 Task: Explore Airbnb accommodation in Severodvinsk, Russia from 21th December, 2023 to 25th December, 2023 for 2 adults. Place can be private room with 1  bedroom having 2 beds and 1 bathroom. Property type can be hotel.
Action: Mouse moved to (432, 109)
Screenshot: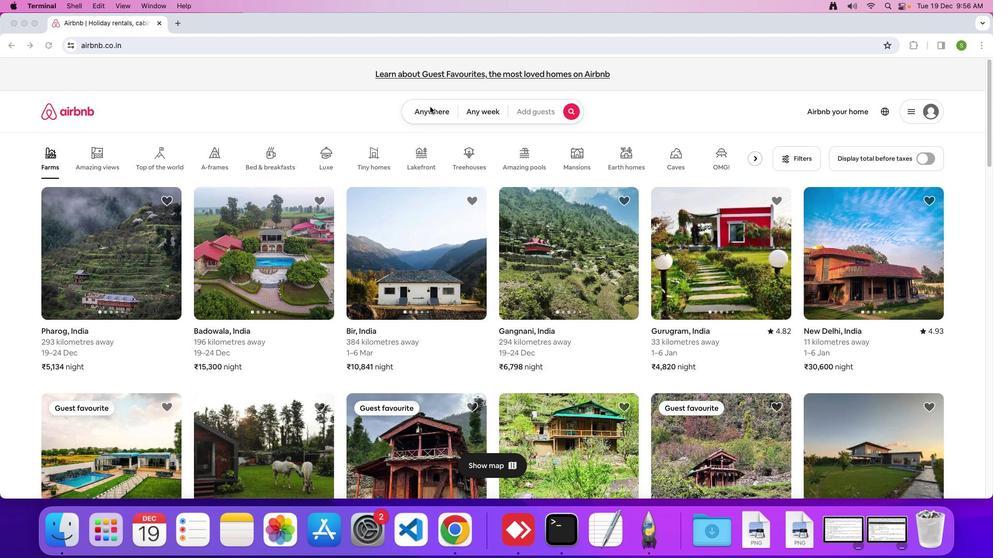 
Action: Mouse pressed left at (432, 109)
Screenshot: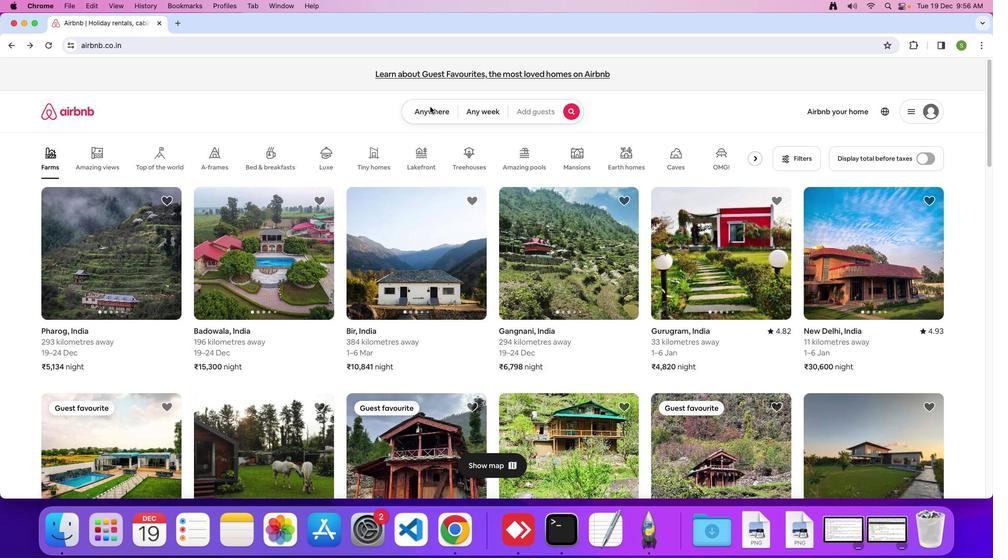 
Action: Mouse moved to (428, 114)
Screenshot: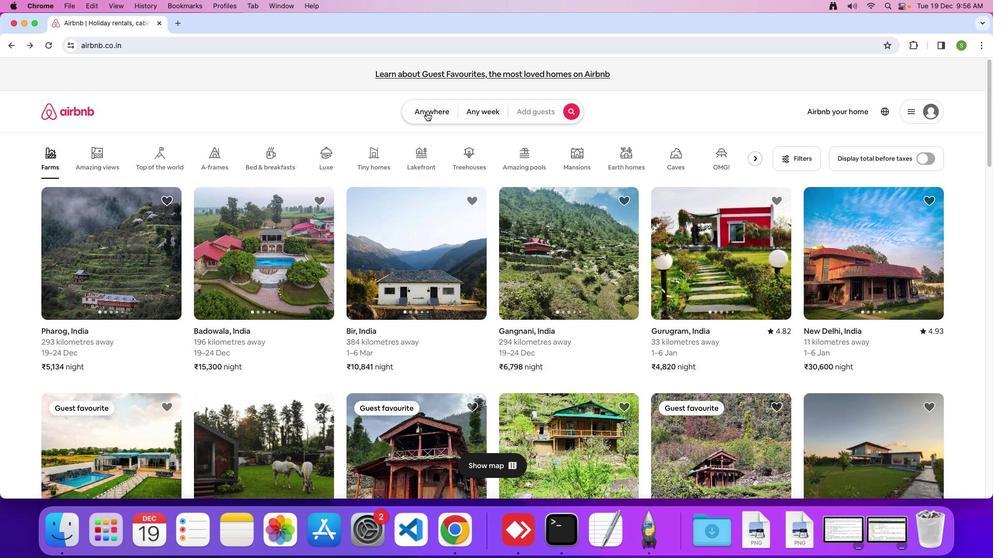 
Action: Mouse pressed left at (428, 114)
Screenshot: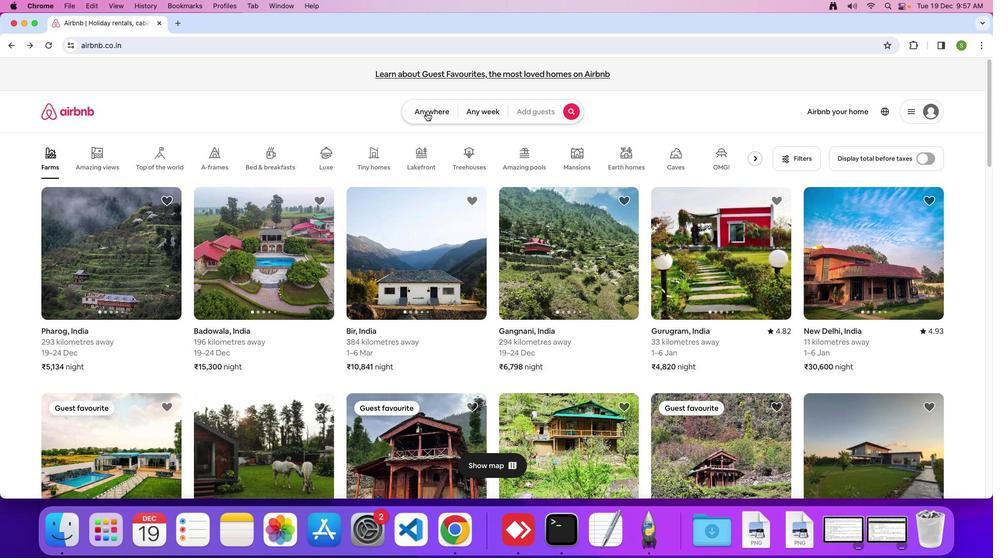 
Action: Mouse moved to (332, 149)
Screenshot: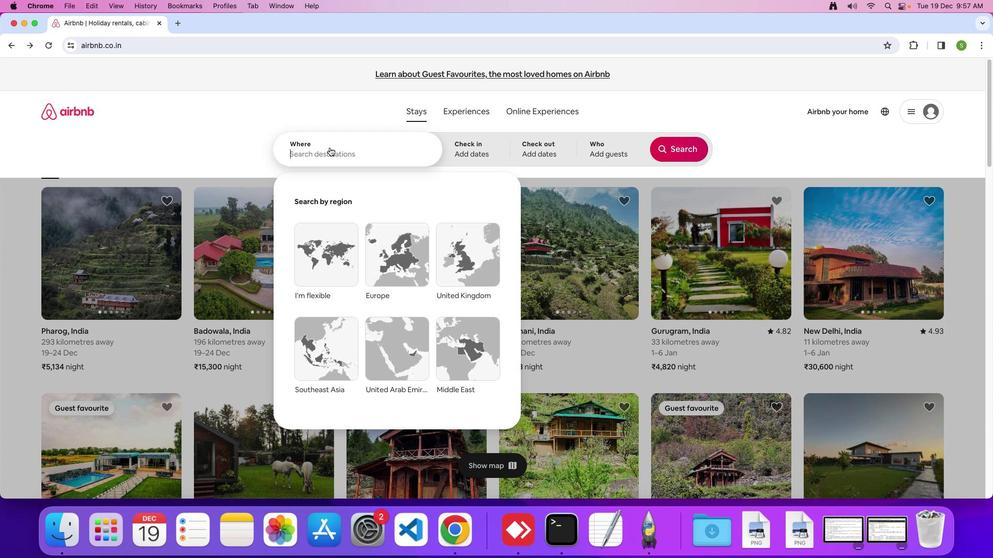 
Action: Mouse pressed left at (332, 149)
Screenshot: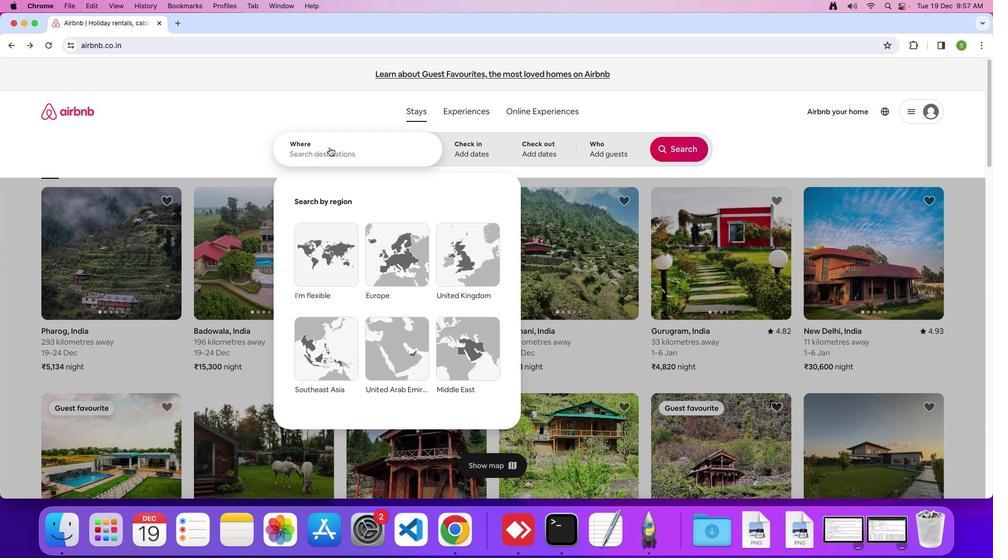 
Action: Key pressed 'S'Key.caps_lock'e''v''e''r''o''d''v''i''n''s''k'','Key.spaceKey.shift'R''u''s''s''i''a'Key.enter
Screenshot: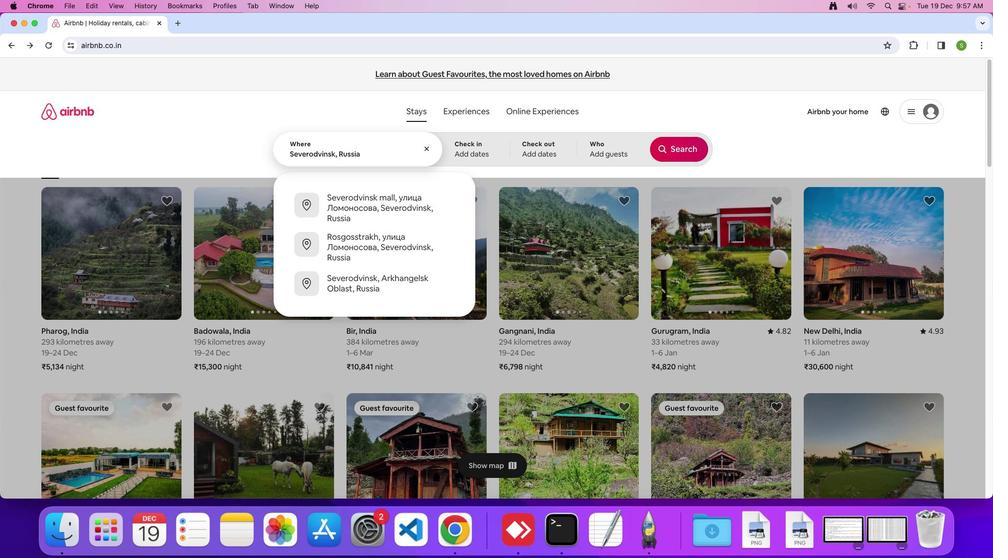 
Action: Mouse moved to (411, 356)
Screenshot: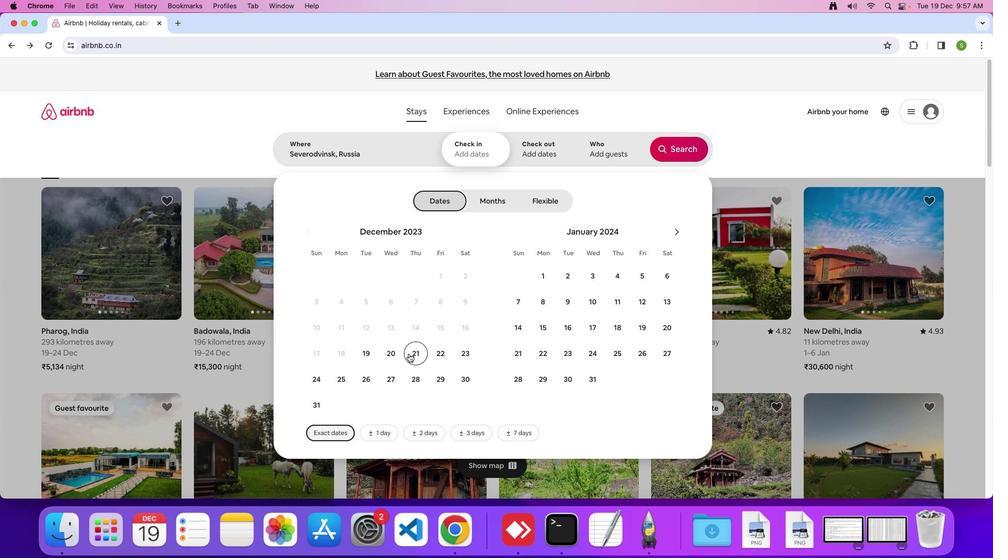 
Action: Mouse pressed left at (411, 356)
Screenshot: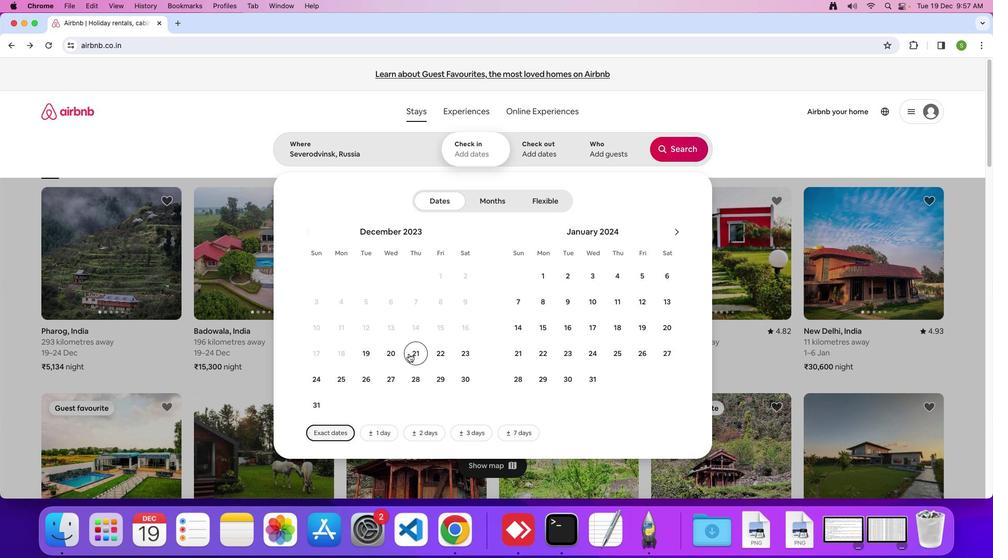 
Action: Mouse moved to (351, 380)
Screenshot: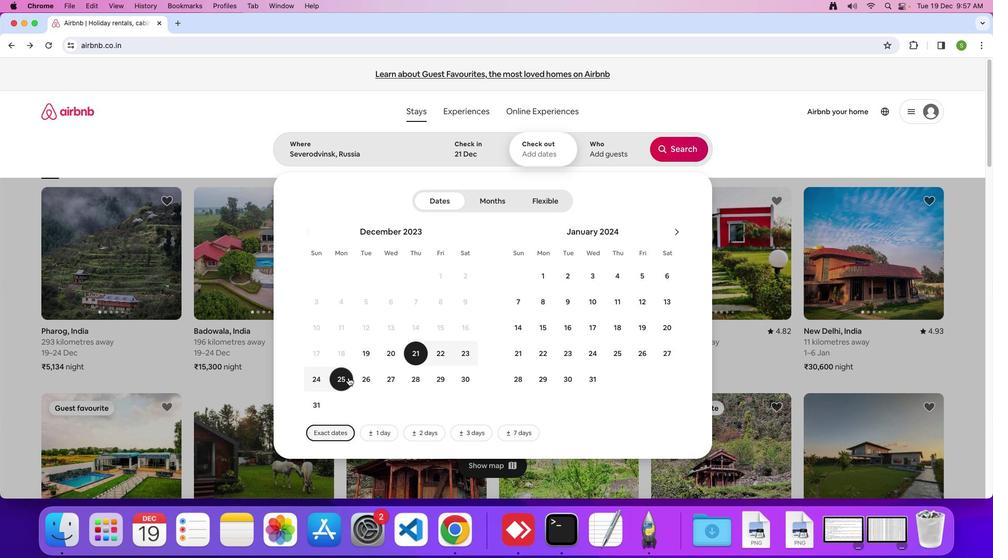 
Action: Mouse pressed left at (351, 380)
Screenshot: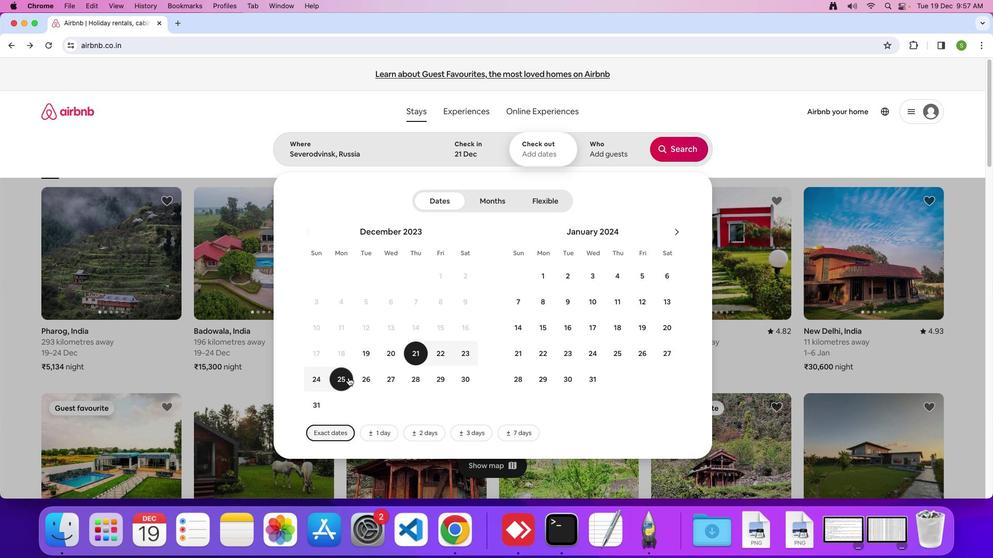 
Action: Mouse moved to (594, 157)
Screenshot: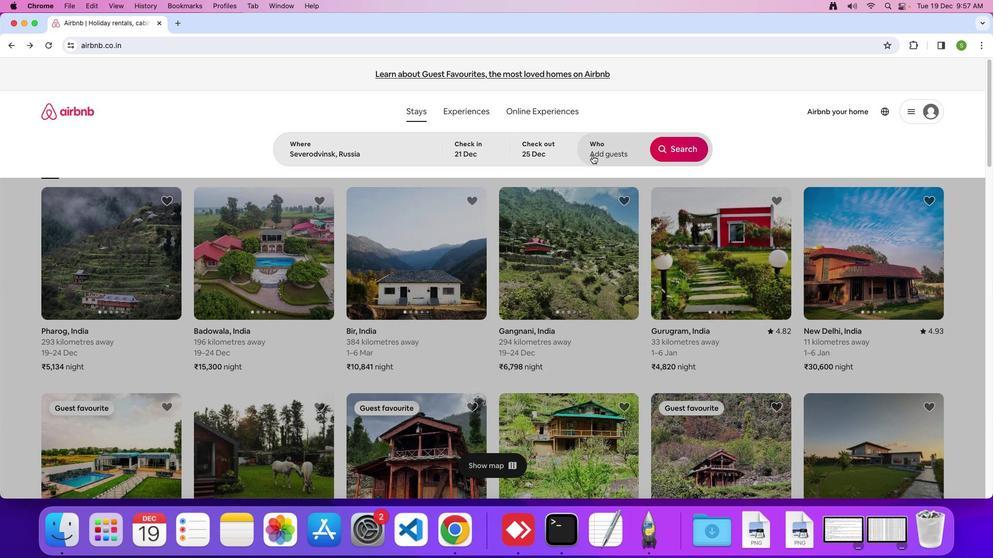 
Action: Mouse pressed left at (594, 157)
Screenshot: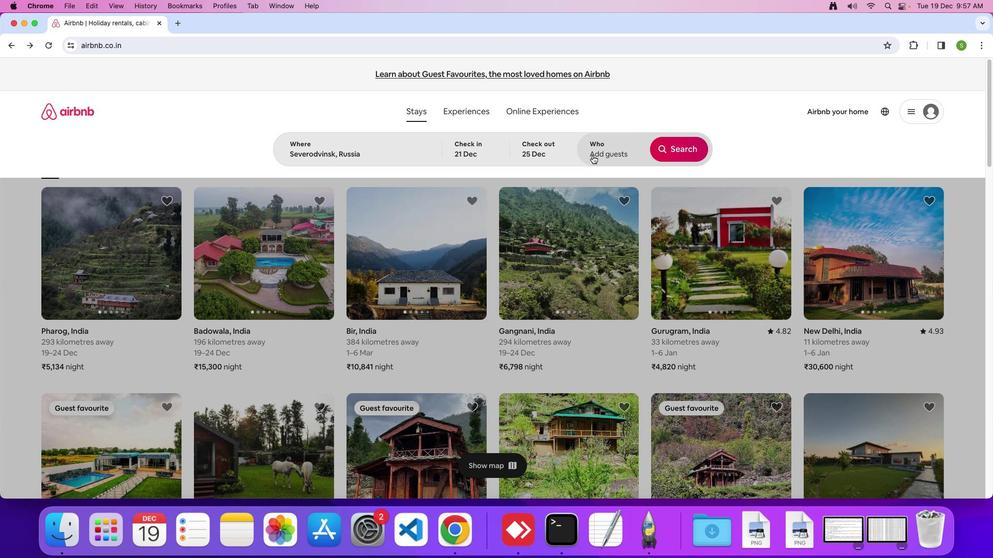 
Action: Mouse moved to (685, 205)
Screenshot: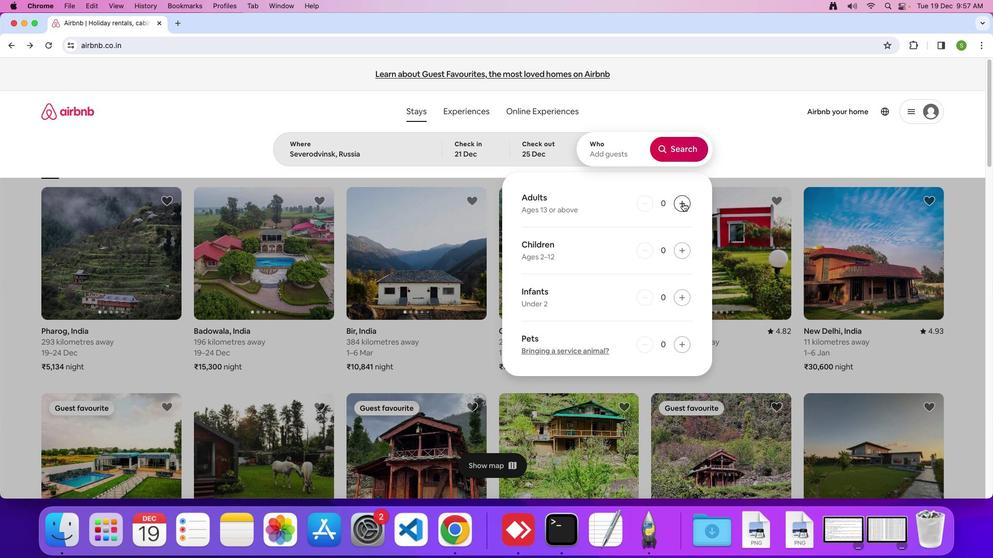 
Action: Mouse pressed left at (685, 205)
Screenshot: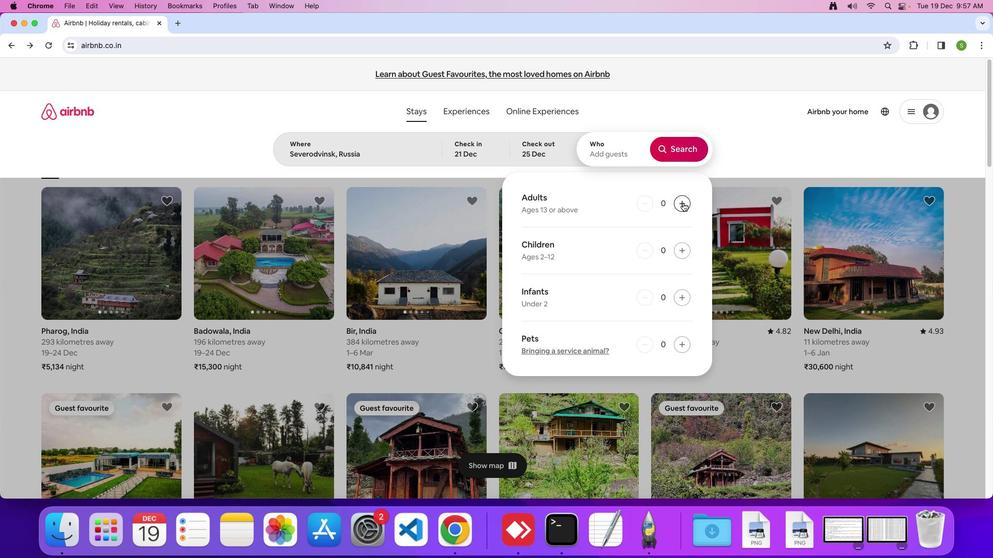 
Action: Mouse pressed left at (685, 205)
Screenshot: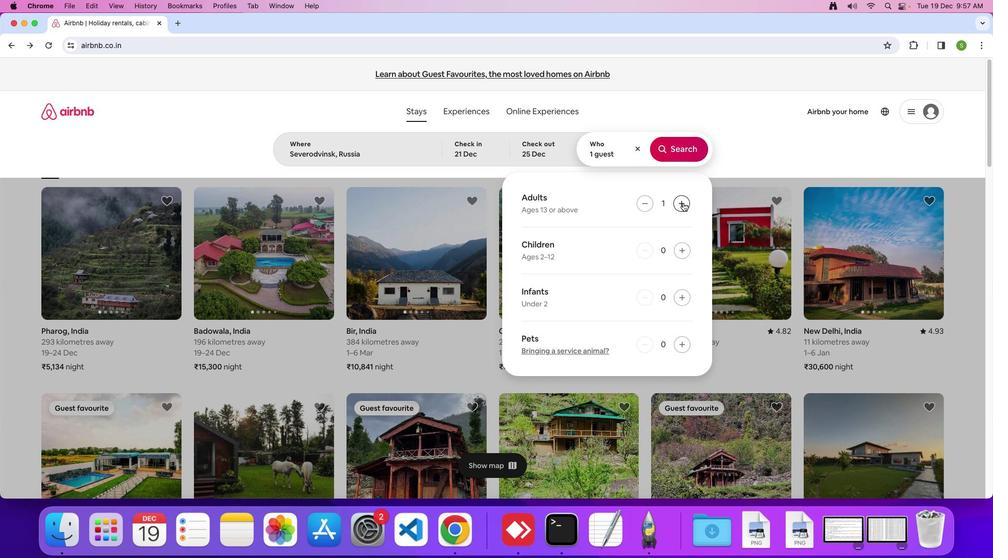 
Action: Mouse moved to (679, 146)
Screenshot: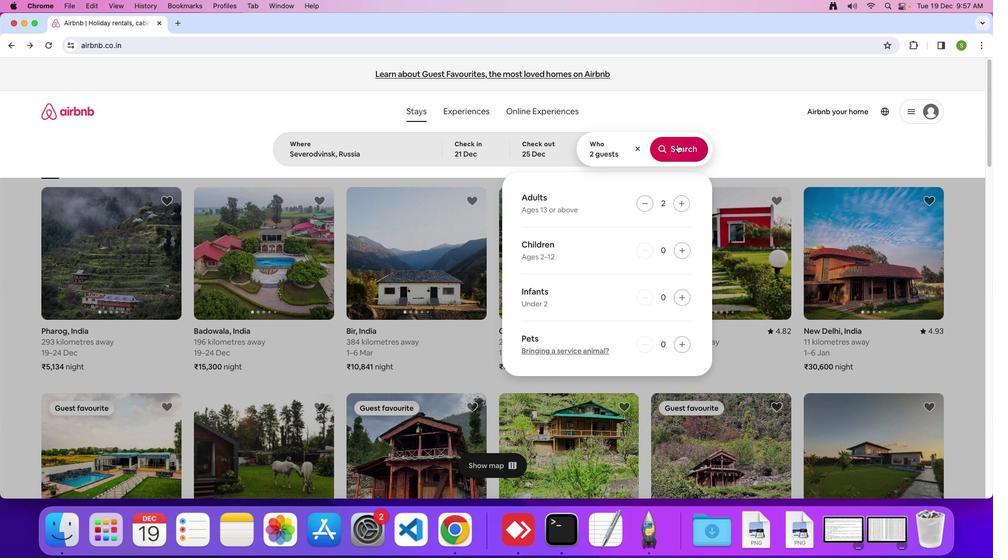 
Action: Mouse pressed left at (679, 146)
Screenshot: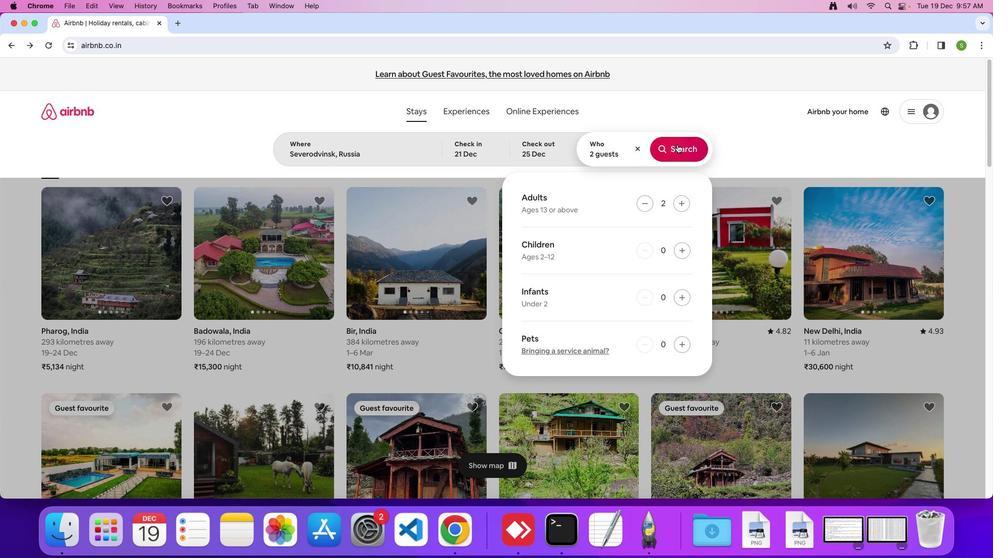 
Action: Mouse moved to (817, 117)
Screenshot: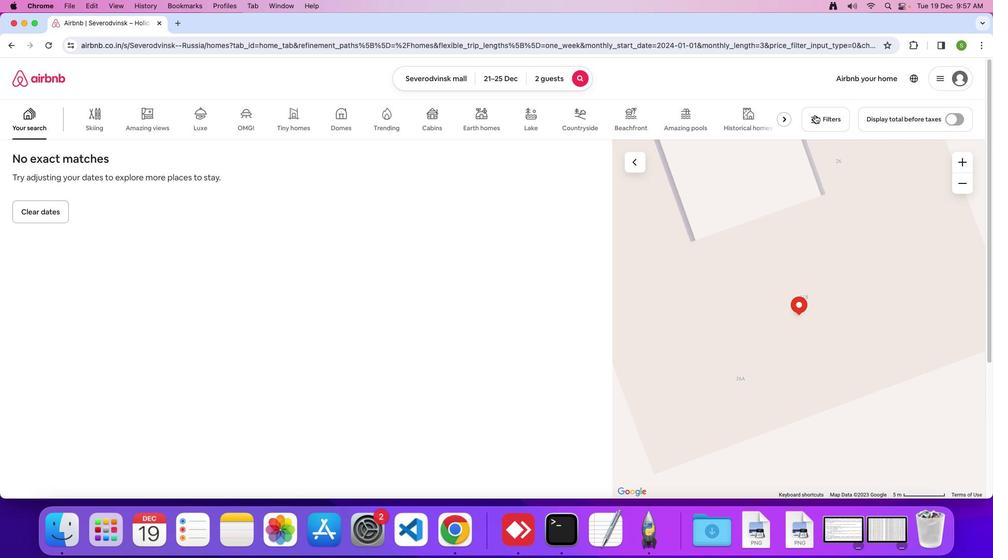 
Action: Mouse pressed left at (817, 117)
Screenshot: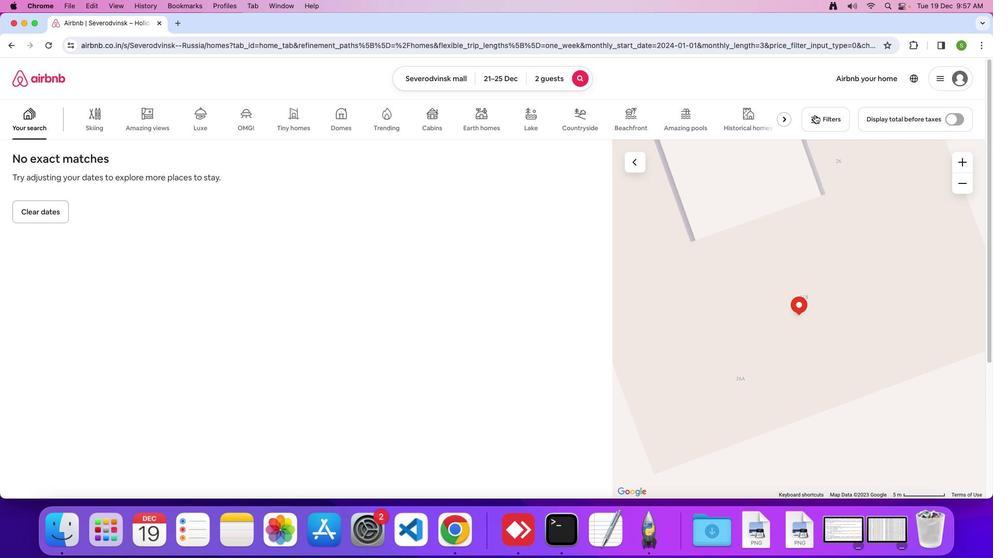 
Action: Mouse moved to (526, 289)
Screenshot: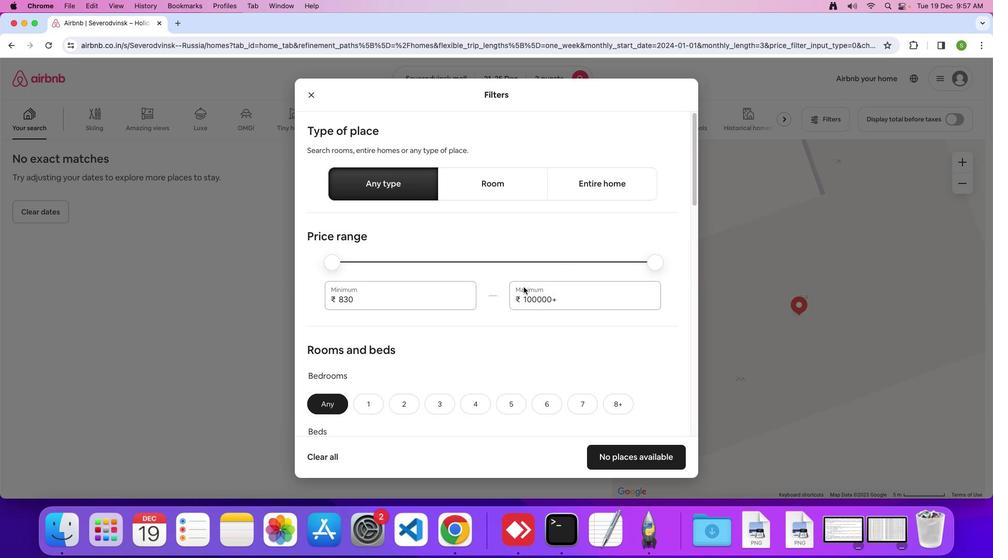 
Action: Mouse scrolled (526, 289) with delta (2, 2)
Screenshot: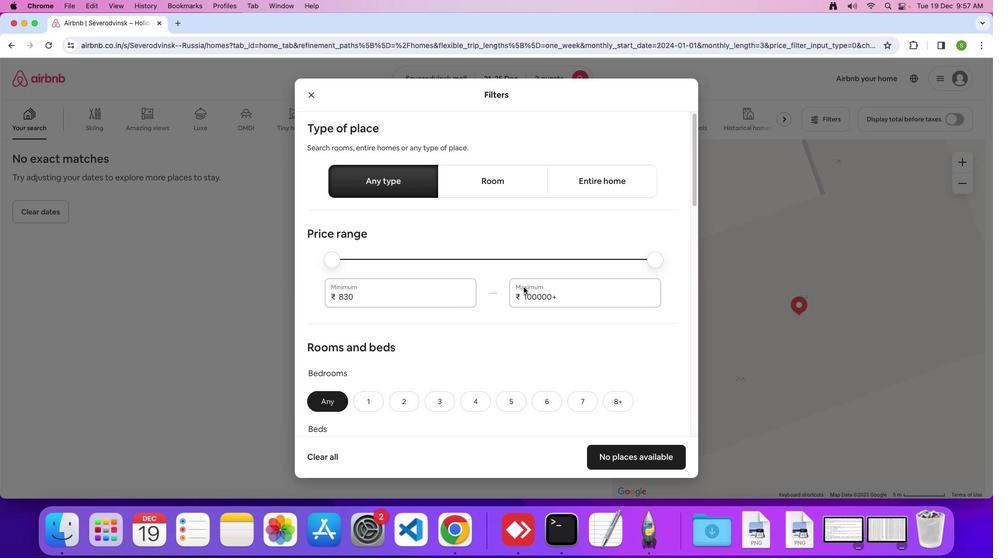 
Action: Mouse scrolled (526, 289) with delta (2, 2)
Screenshot: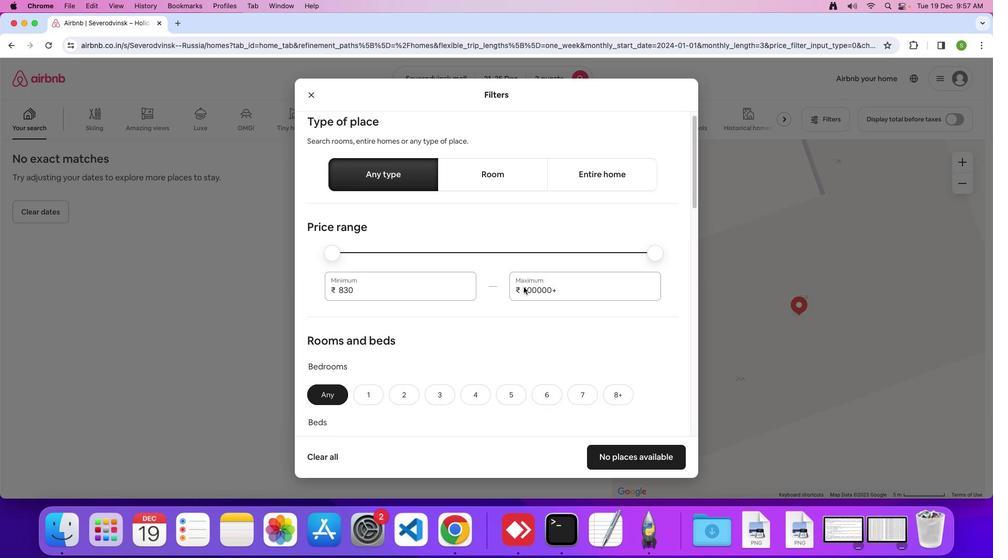 
Action: Mouse scrolled (526, 289) with delta (2, 2)
Screenshot: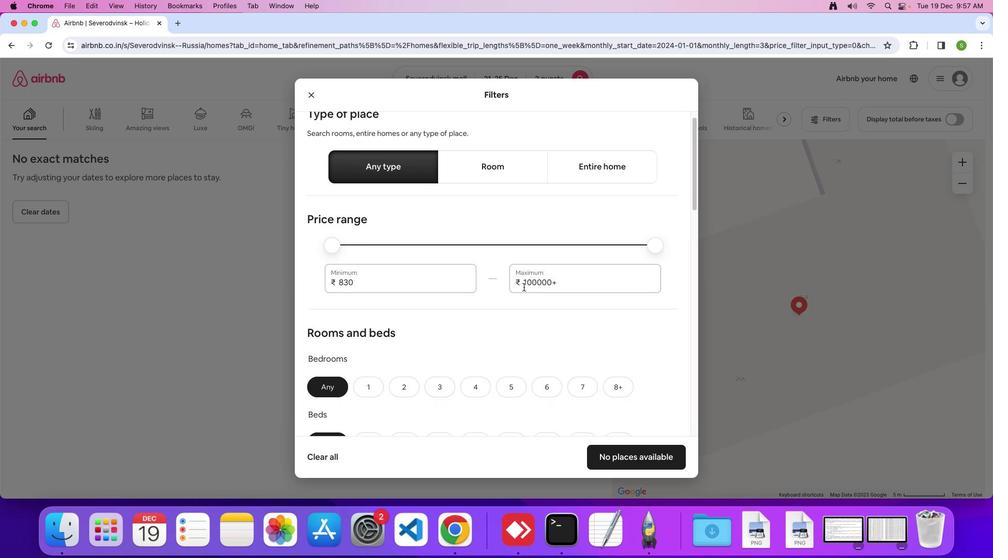 
Action: Mouse scrolled (526, 289) with delta (2, 2)
Screenshot: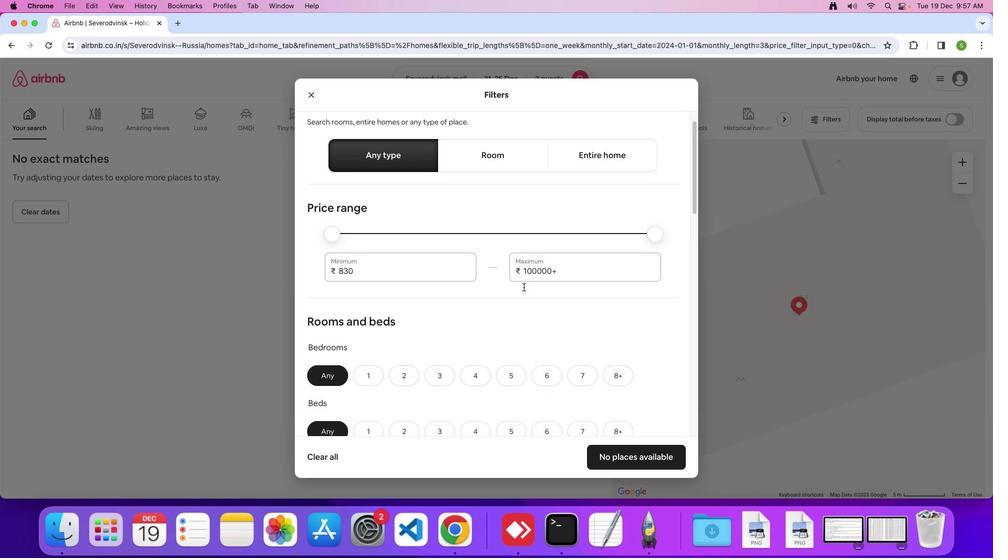 
Action: Mouse scrolled (526, 289) with delta (2, 1)
Screenshot: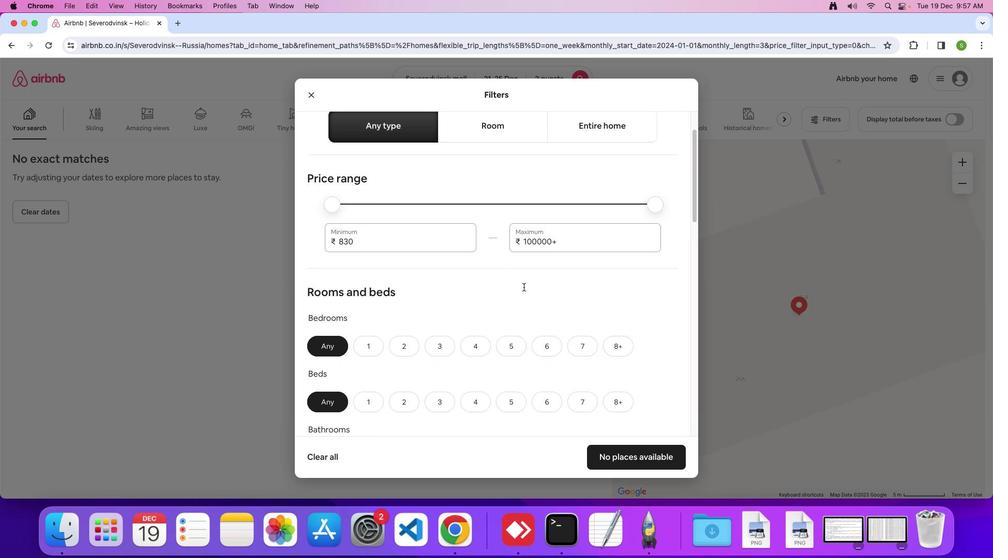 
Action: Mouse scrolled (526, 289) with delta (2, 2)
Screenshot: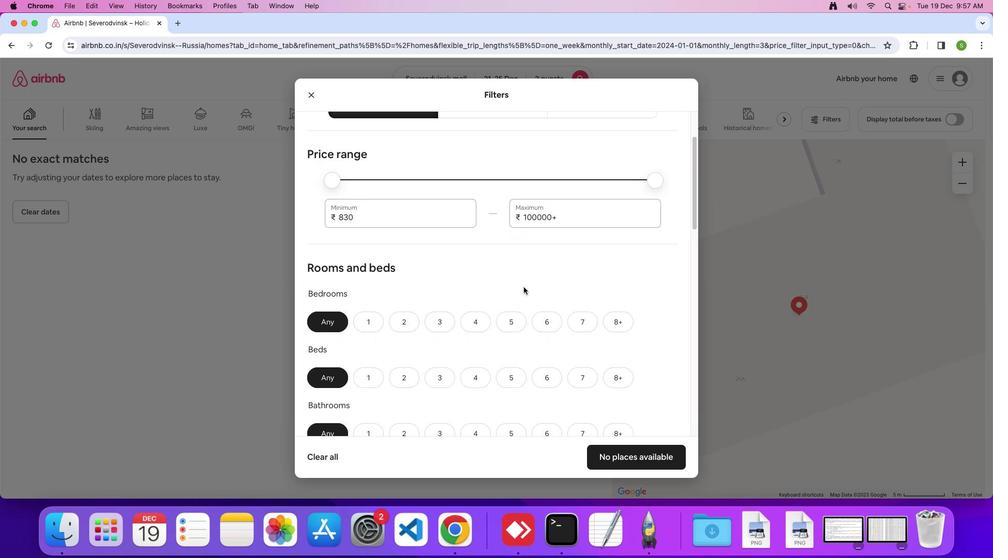 
Action: Mouse scrolled (526, 289) with delta (2, 2)
Screenshot: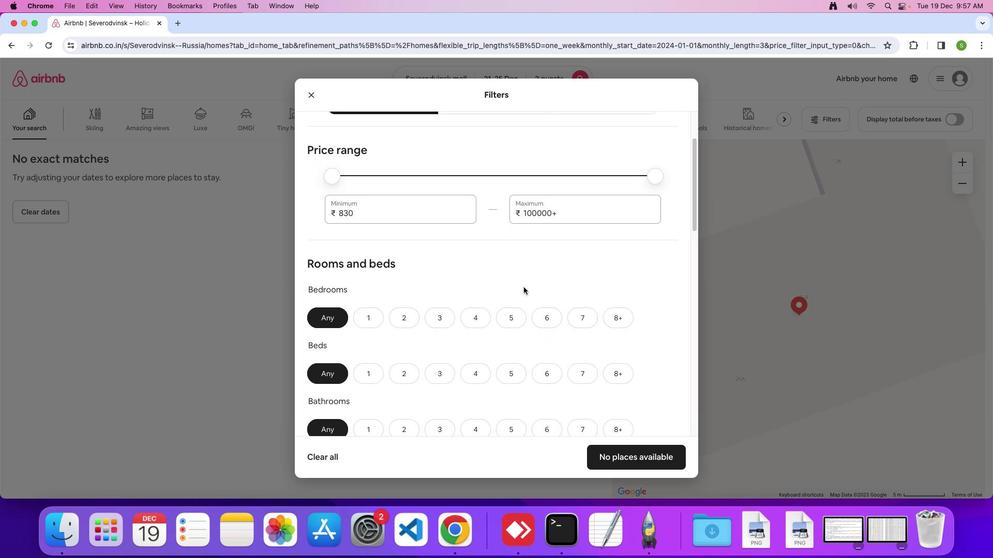 
Action: Mouse scrolled (526, 289) with delta (2, 2)
Screenshot: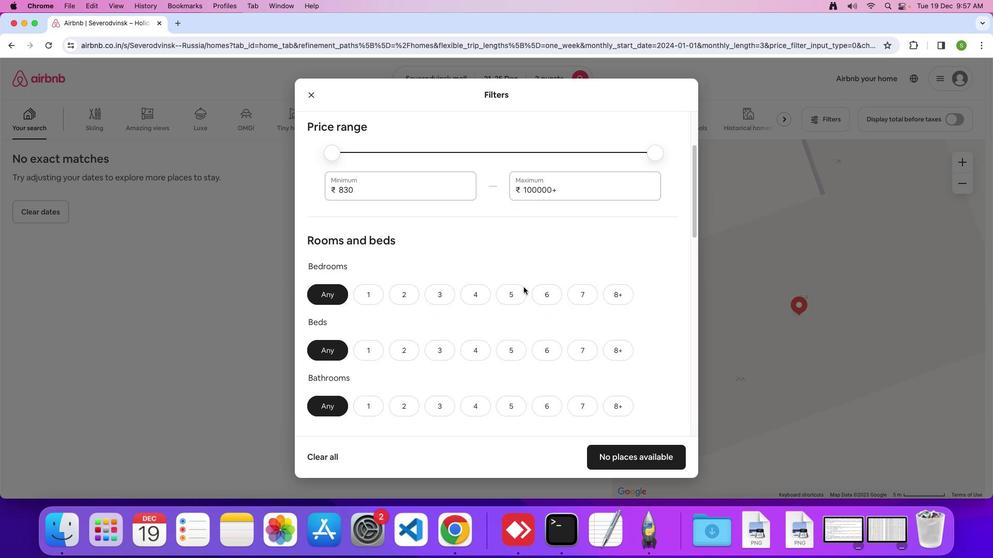 
Action: Mouse scrolled (526, 289) with delta (2, 2)
Screenshot: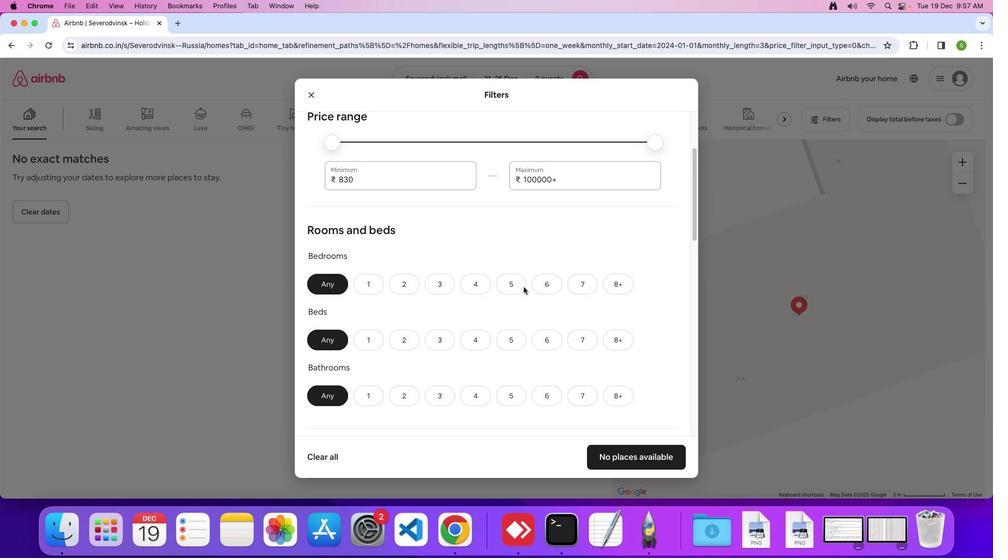 
Action: Mouse scrolled (526, 289) with delta (2, 2)
Screenshot: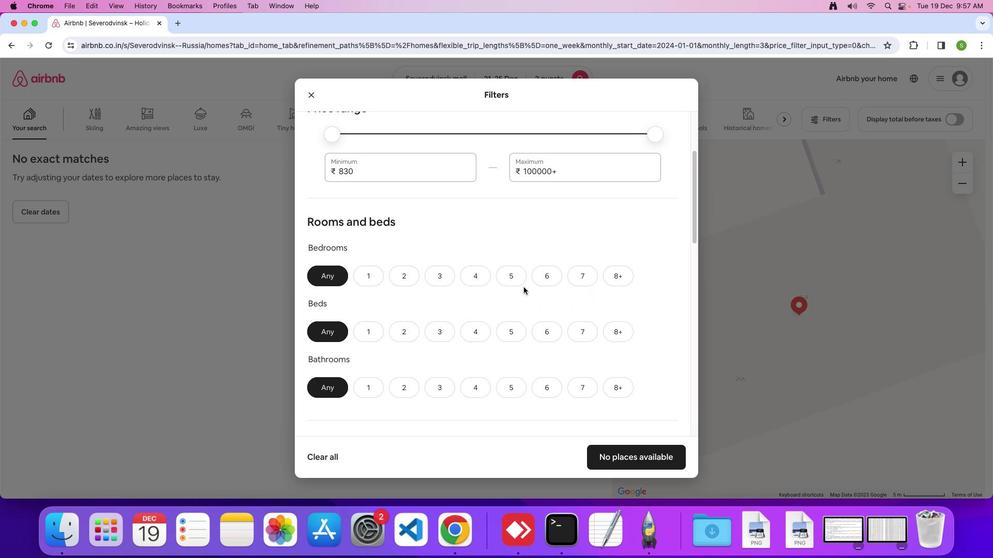 
Action: Mouse scrolled (526, 289) with delta (2, 2)
Screenshot: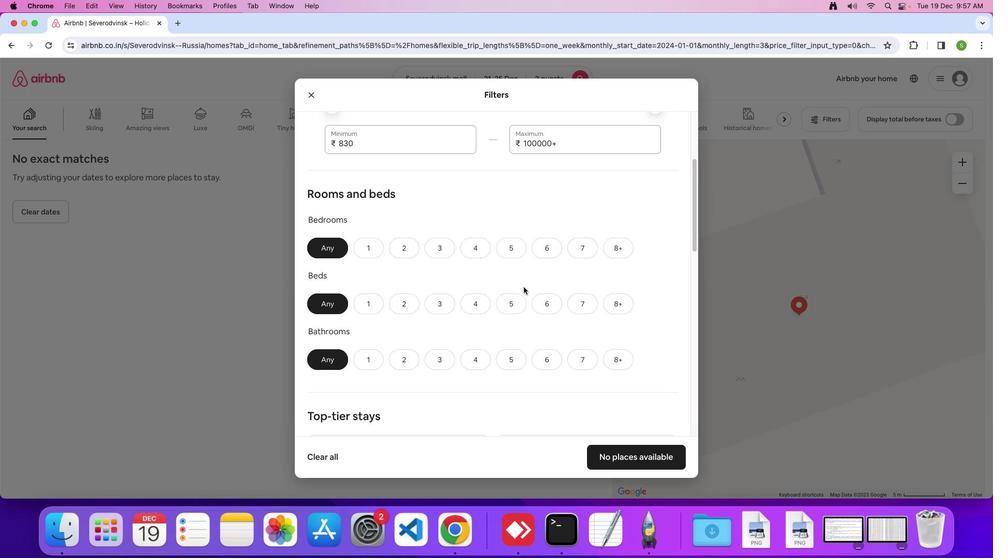 
Action: Mouse moved to (363, 244)
Screenshot: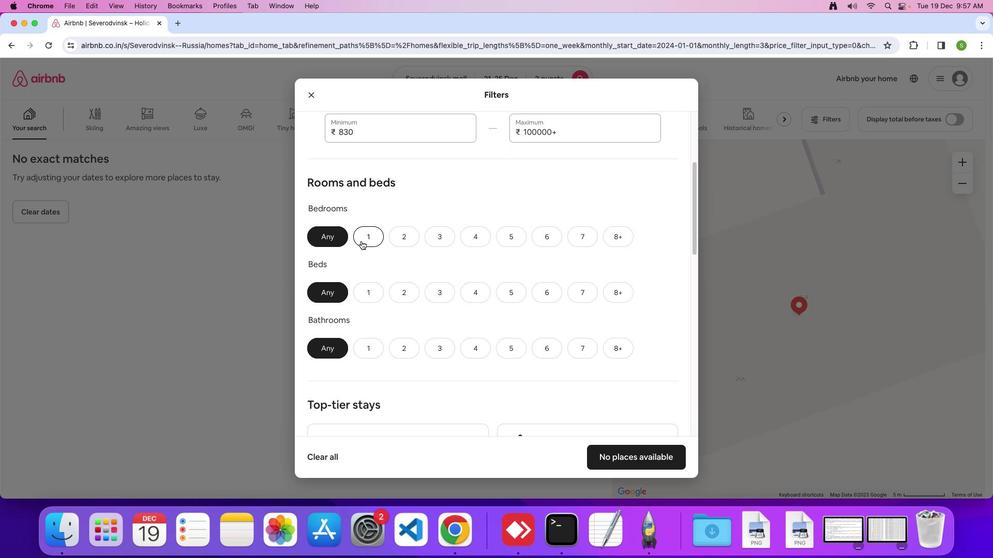 
Action: Mouse pressed left at (363, 244)
Screenshot: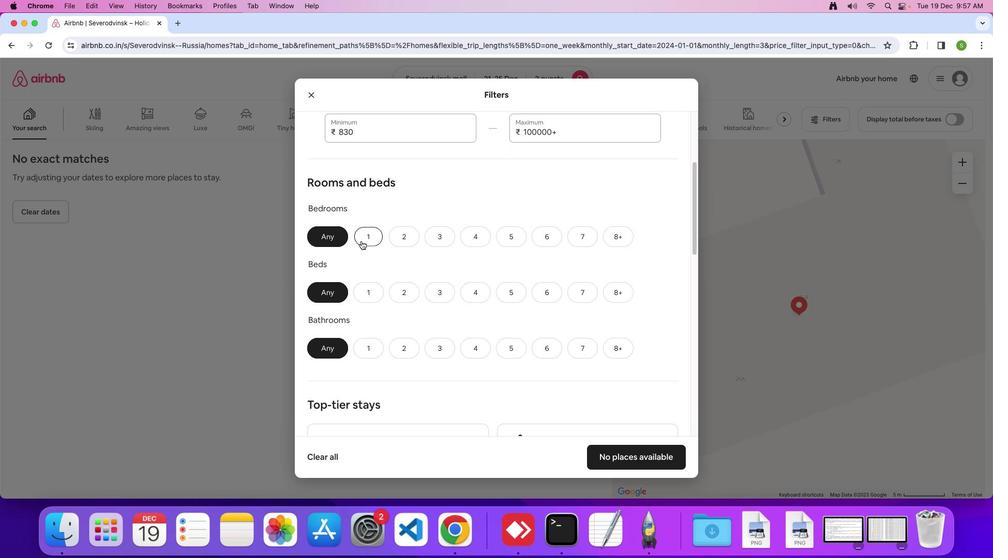 
Action: Mouse moved to (400, 291)
Screenshot: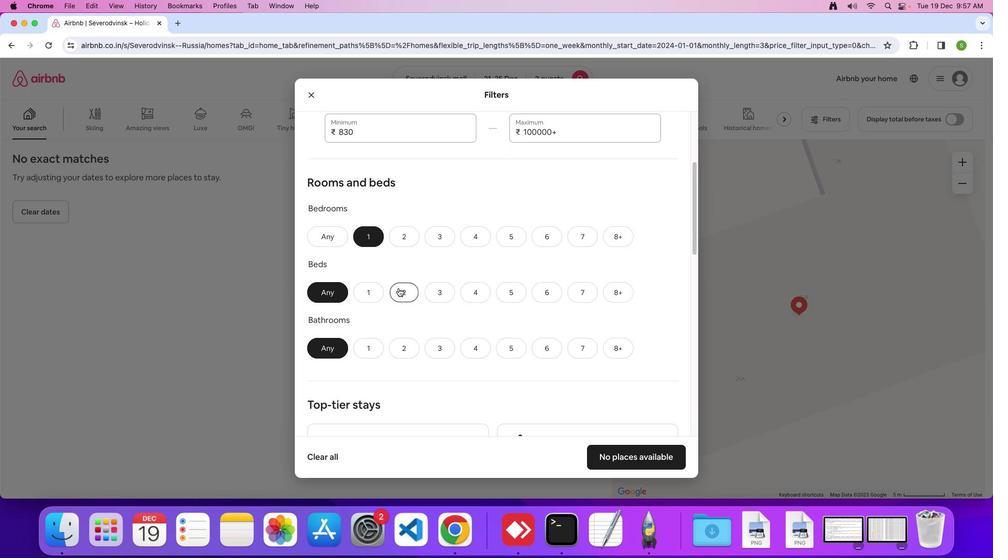 
Action: Mouse pressed left at (400, 291)
Screenshot: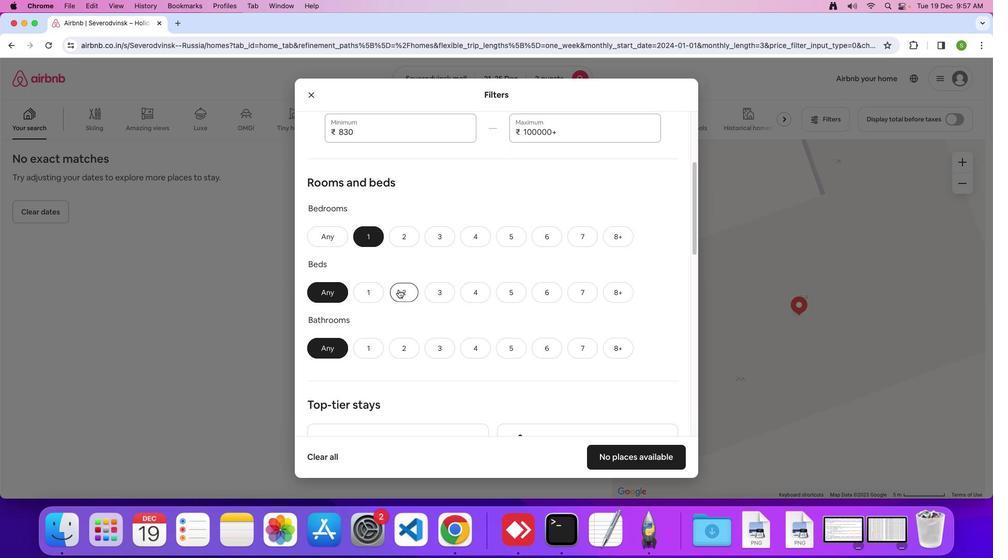 
Action: Mouse moved to (367, 356)
Screenshot: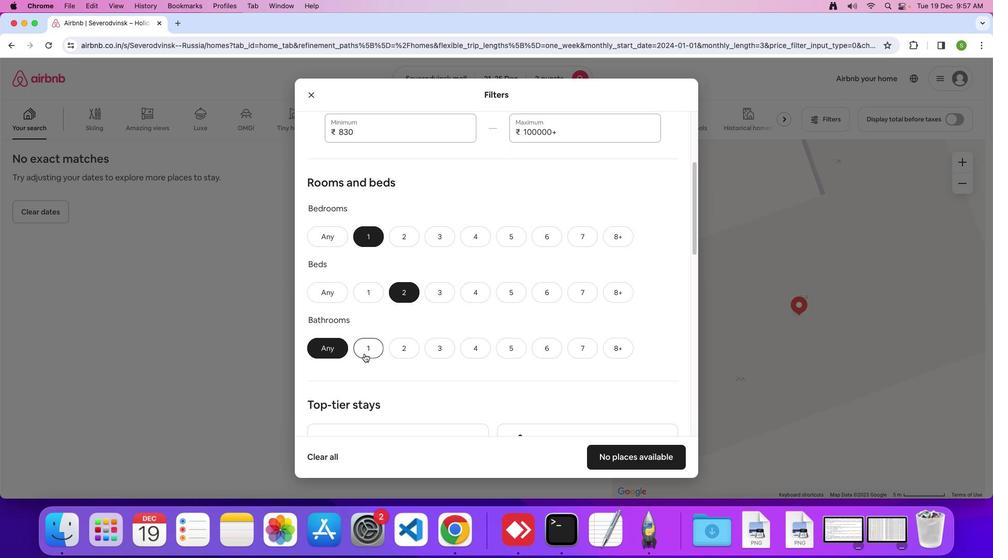 
Action: Mouse pressed left at (367, 356)
Screenshot: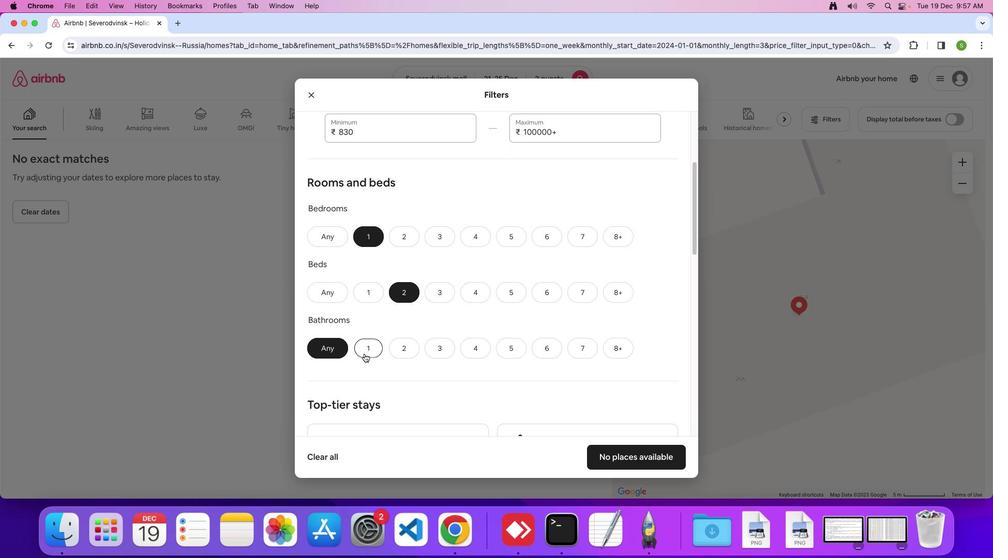 
Action: Mouse moved to (531, 275)
Screenshot: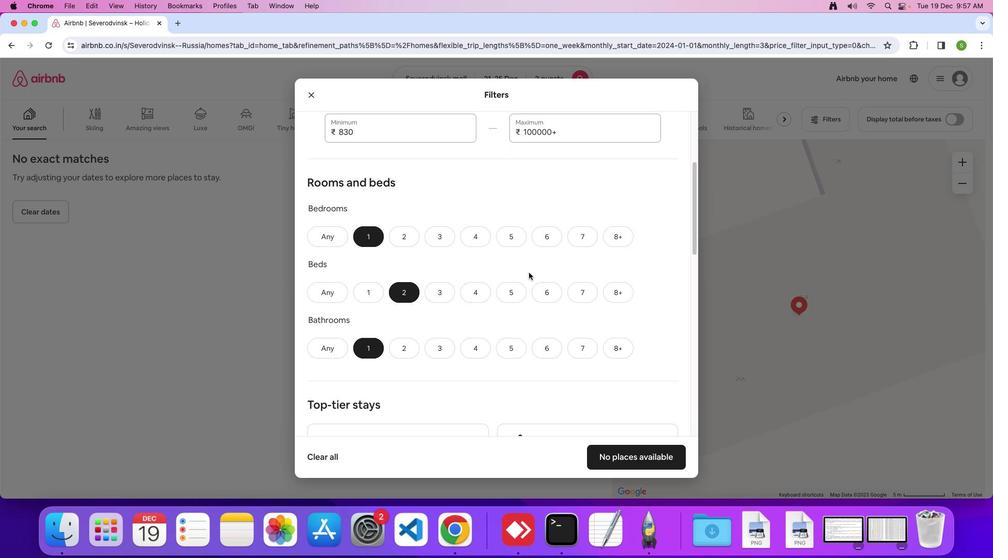 
Action: Mouse scrolled (531, 275) with delta (2, 2)
Screenshot: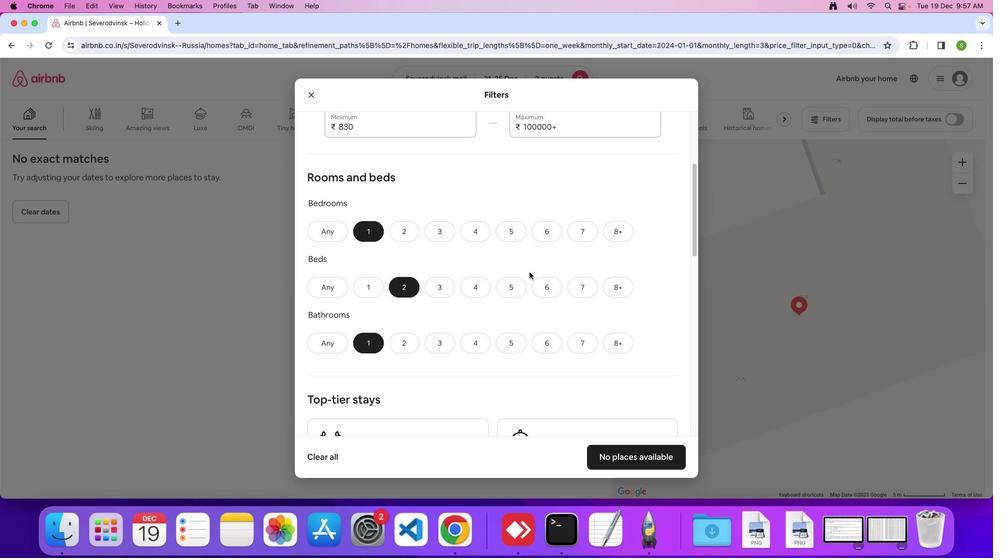 
Action: Mouse moved to (531, 275)
Screenshot: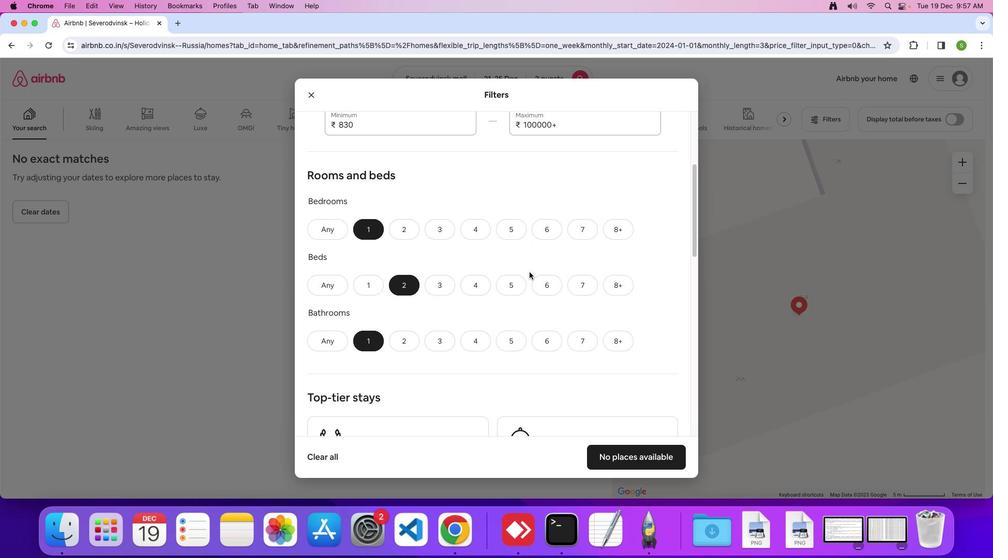 
Action: Mouse scrolled (531, 275) with delta (2, 2)
Screenshot: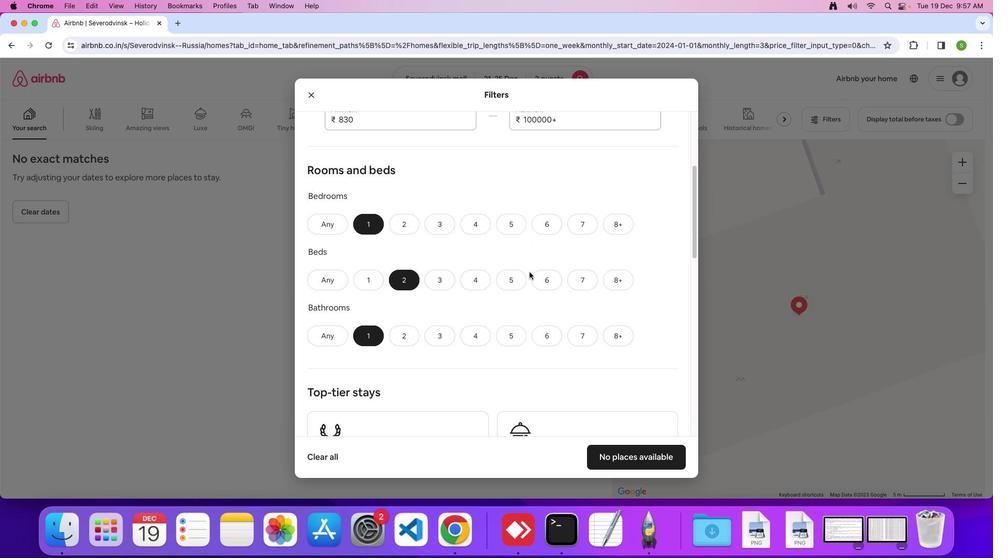 
Action: Mouse scrolled (531, 275) with delta (2, 2)
Screenshot: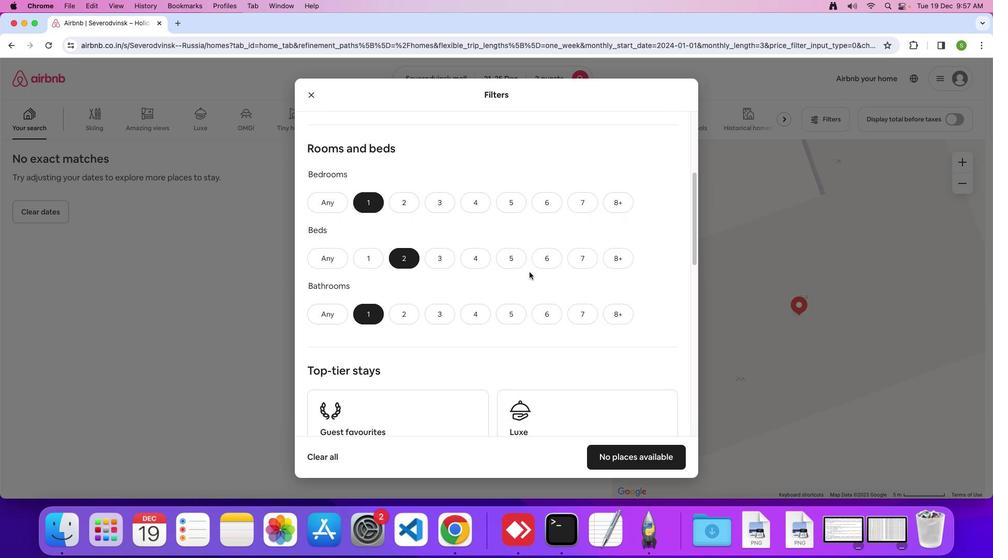 
Action: Mouse scrolled (531, 275) with delta (2, 2)
Screenshot: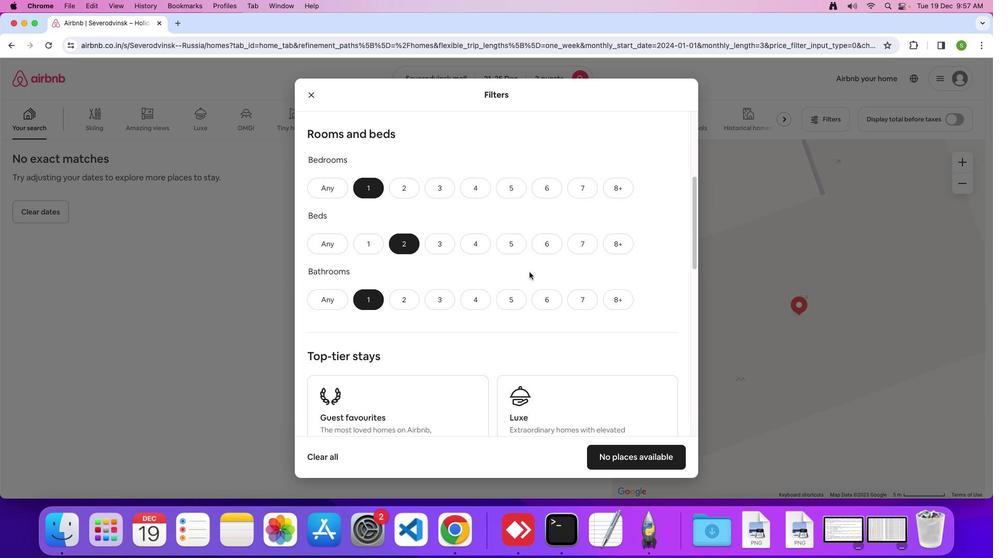 
Action: Mouse scrolled (531, 275) with delta (2, 2)
Screenshot: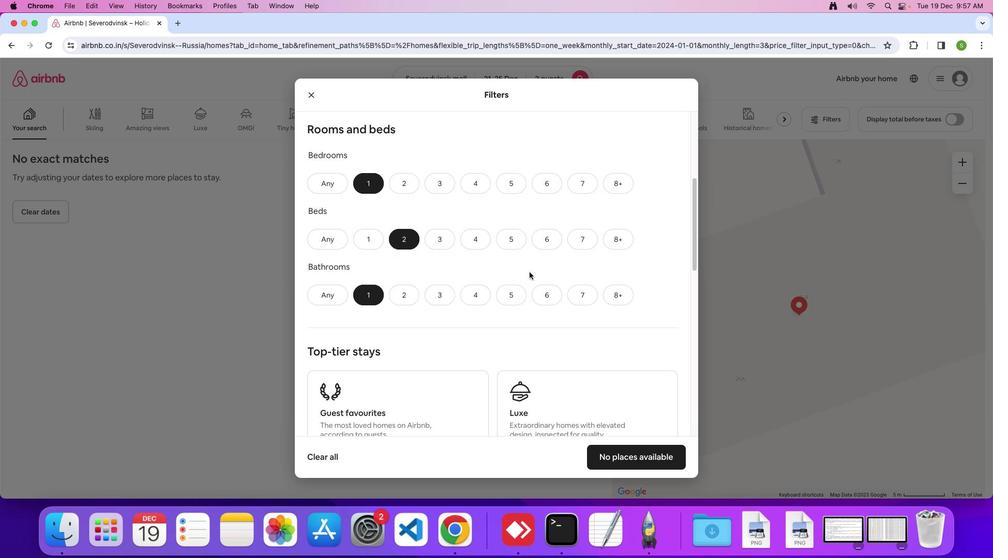 
Action: Mouse scrolled (531, 275) with delta (2, 2)
Screenshot: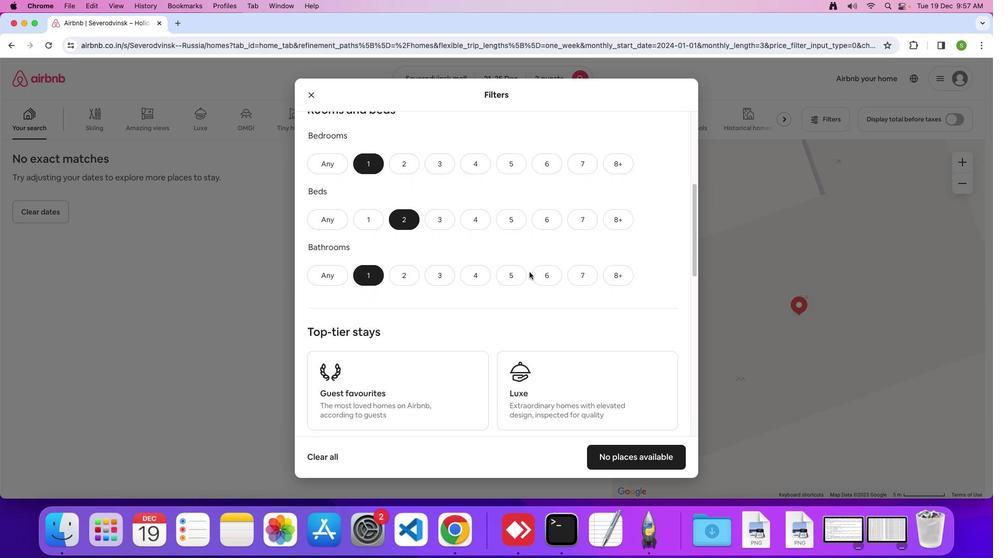 
Action: Mouse scrolled (531, 275) with delta (2, 2)
Screenshot: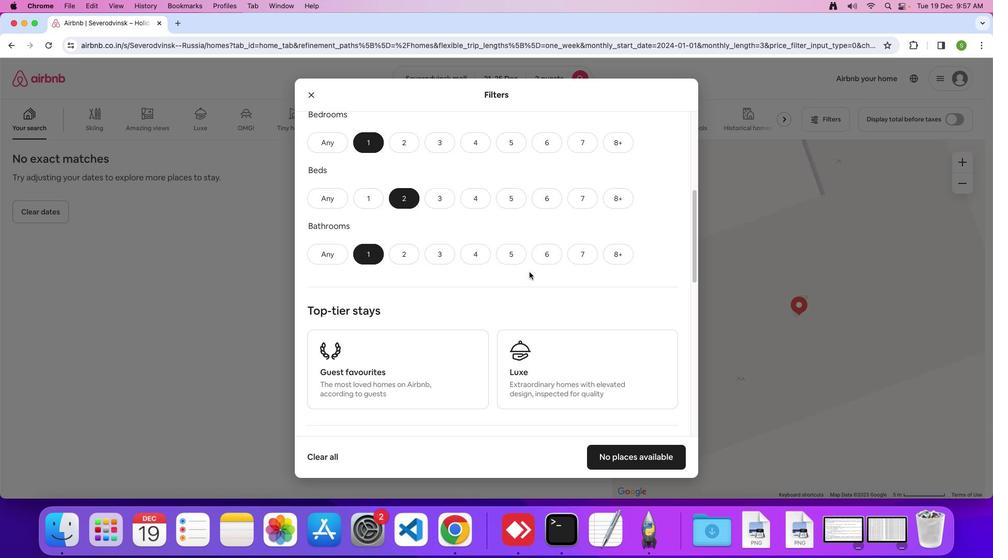 
Action: Mouse scrolled (531, 275) with delta (2, 2)
Screenshot: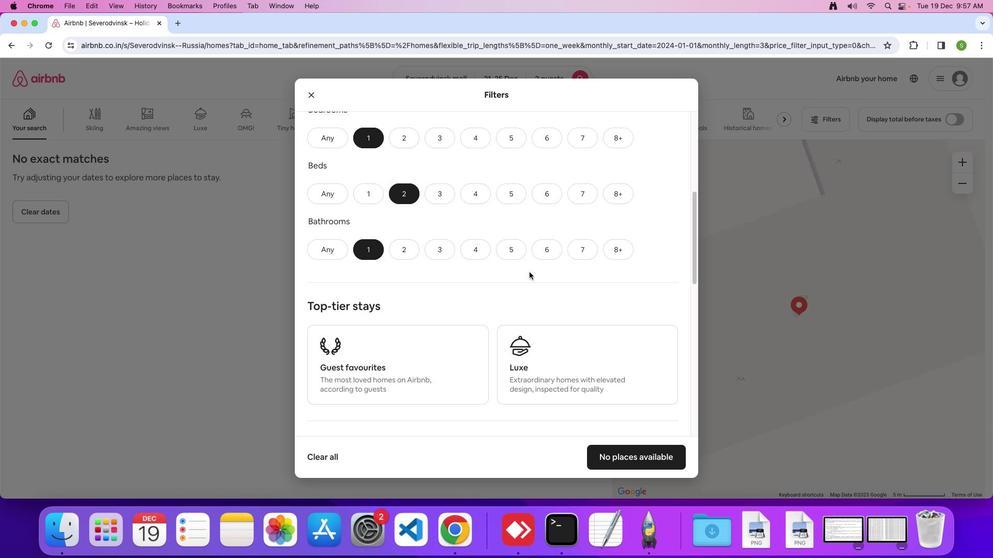
Action: Mouse scrolled (531, 275) with delta (2, 2)
Screenshot: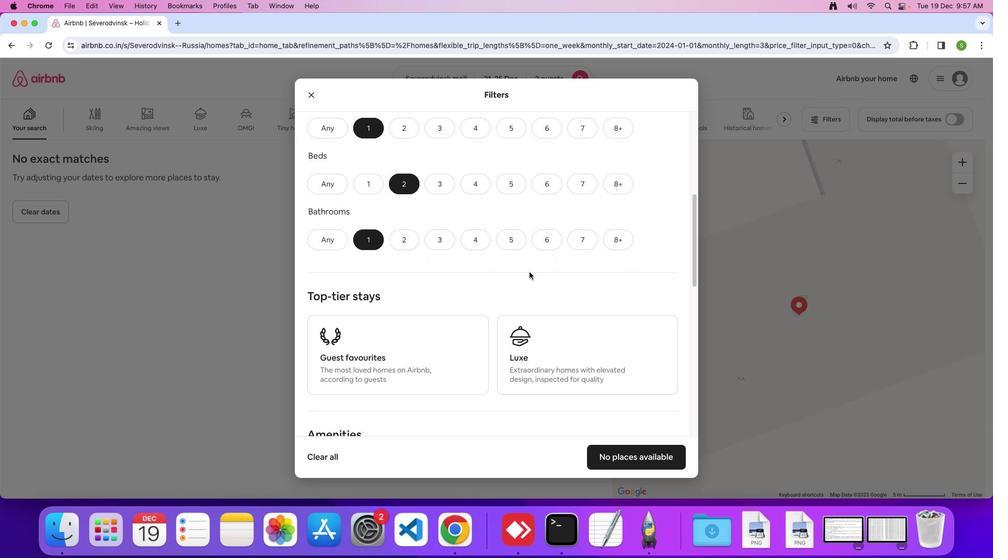 
Action: Mouse scrolled (531, 275) with delta (2, 2)
Screenshot: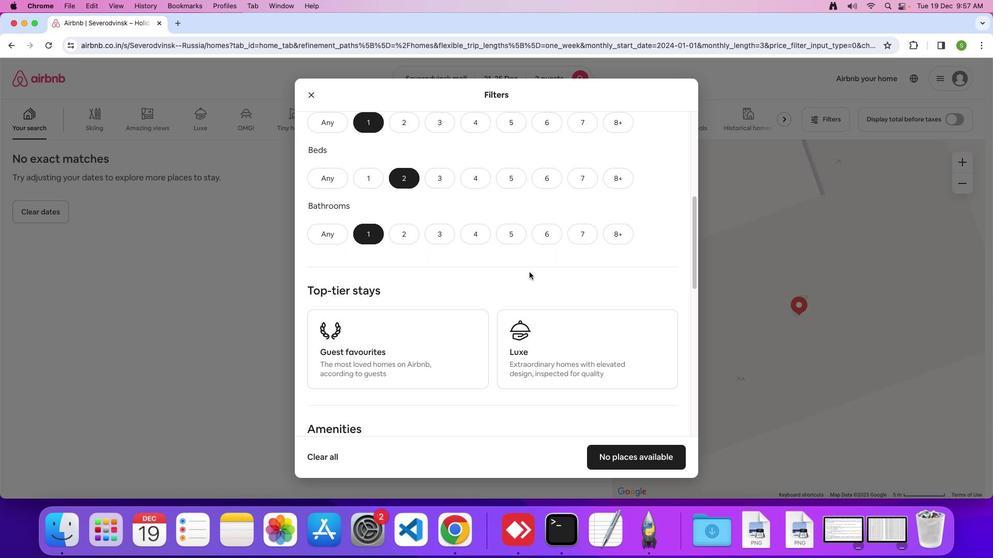 
Action: Mouse scrolled (531, 275) with delta (2, 2)
Screenshot: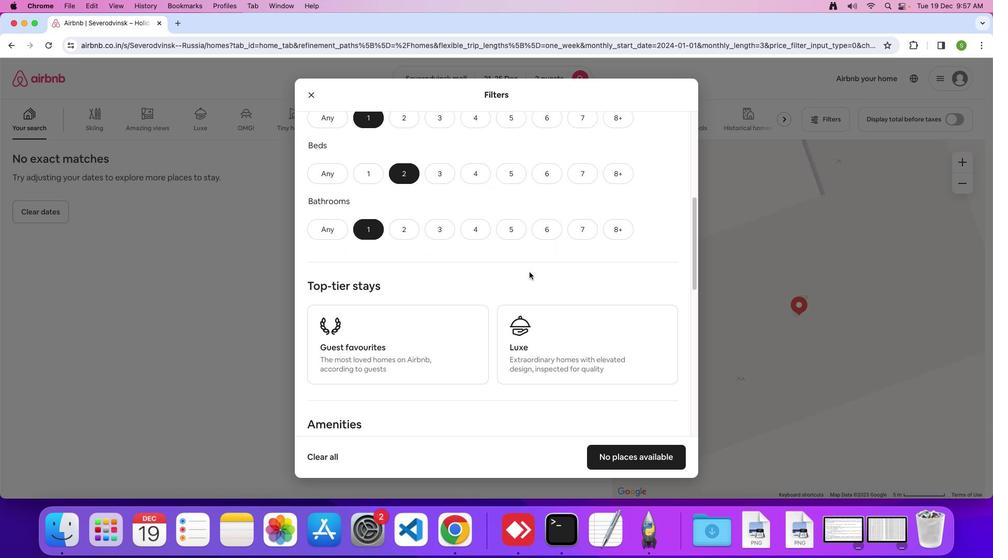 
Action: Mouse scrolled (531, 275) with delta (2, 2)
Screenshot: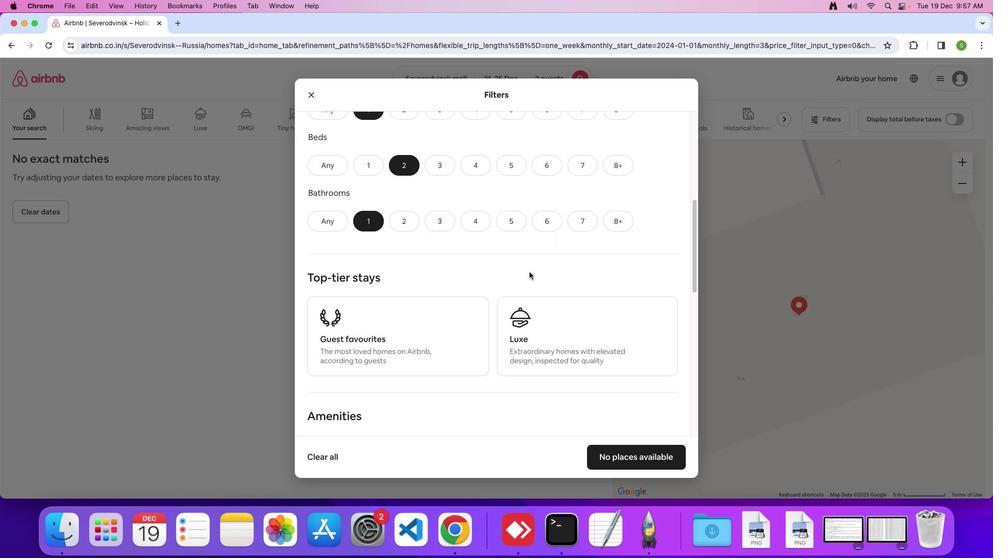 
Action: Mouse scrolled (531, 275) with delta (2, 2)
Screenshot: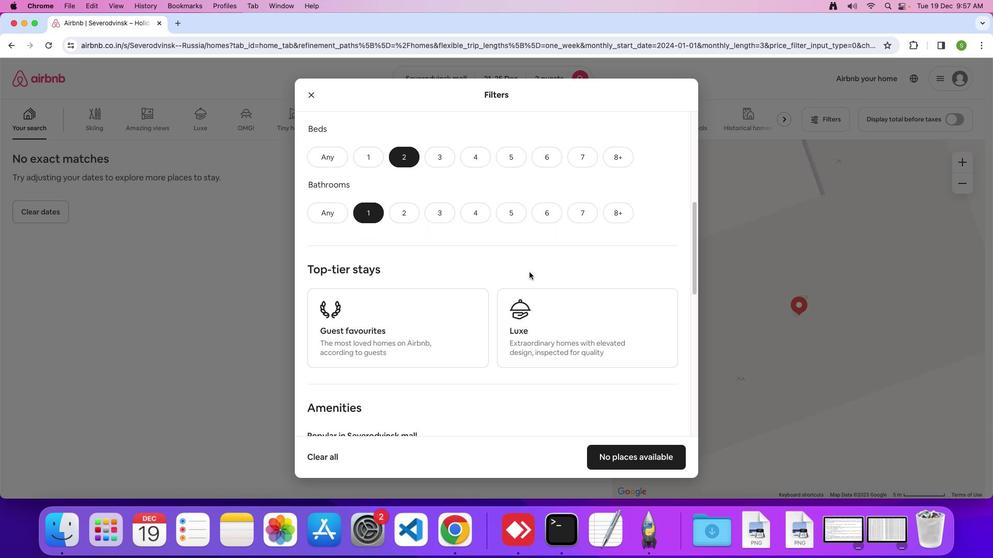 
Action: Mouse scrolled (531, 275) with delta (2, 2)
Screenshot: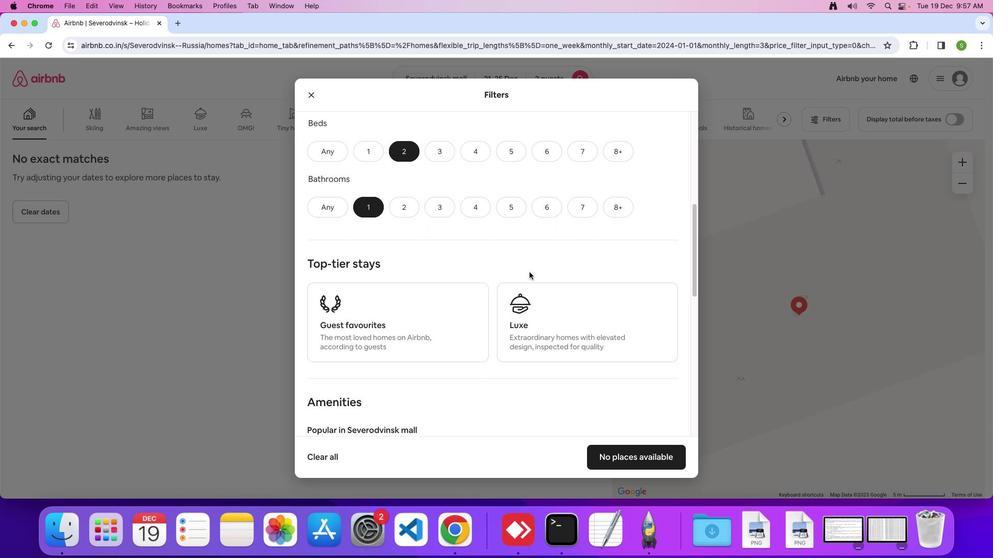 
Action: Mouse scrolled (531, 275) with delta (2, 2)
Screenshot: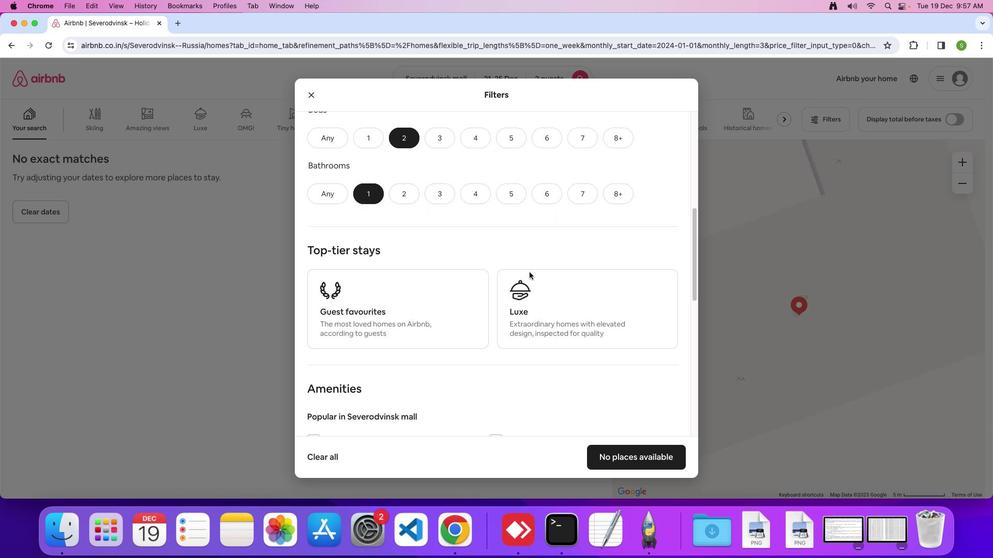 
Action: Mouse scrolled (531, 275) with delta (2, 2)
Screenshot: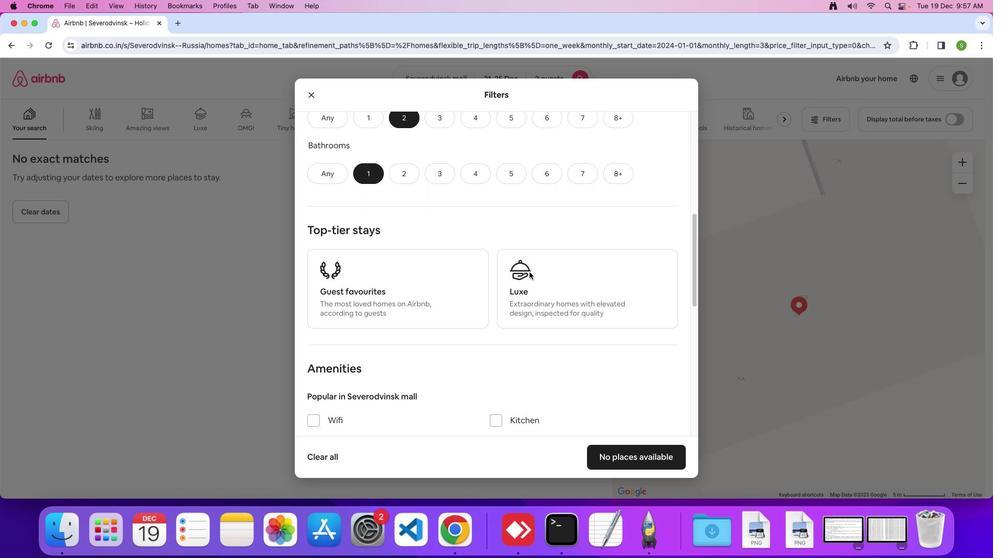 
Action: Mouse scrolled (531, 275) with delta (2, 1)
Screenshot: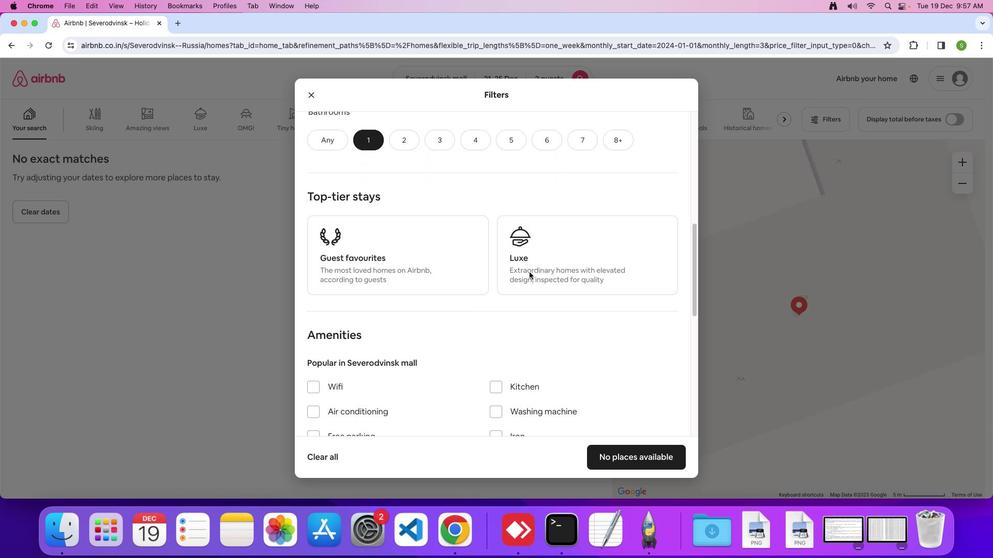 
Action: Mouse scrolled (531, 275) with delta (2, 2)
Screenshot: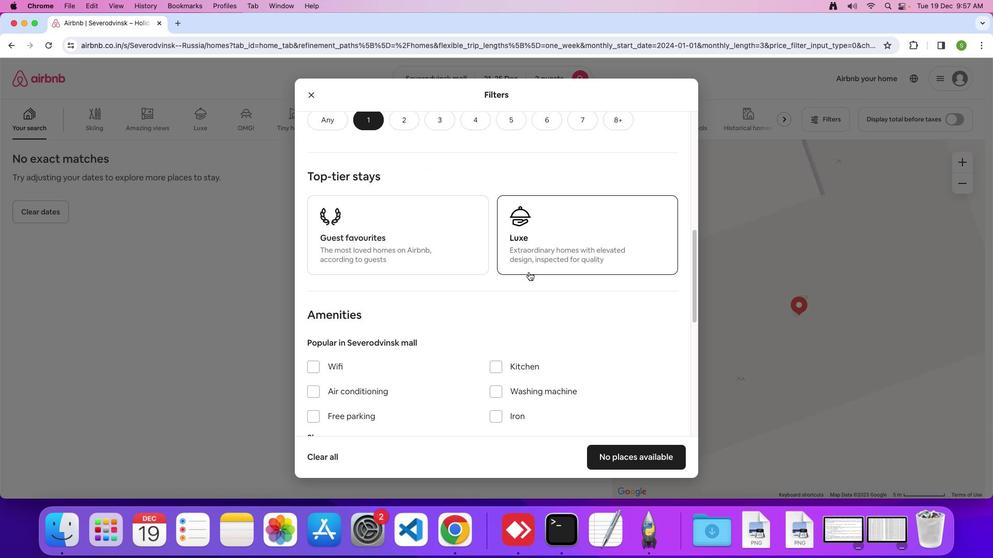 
Action: Mouse moved to (531, 275)
Screenshot: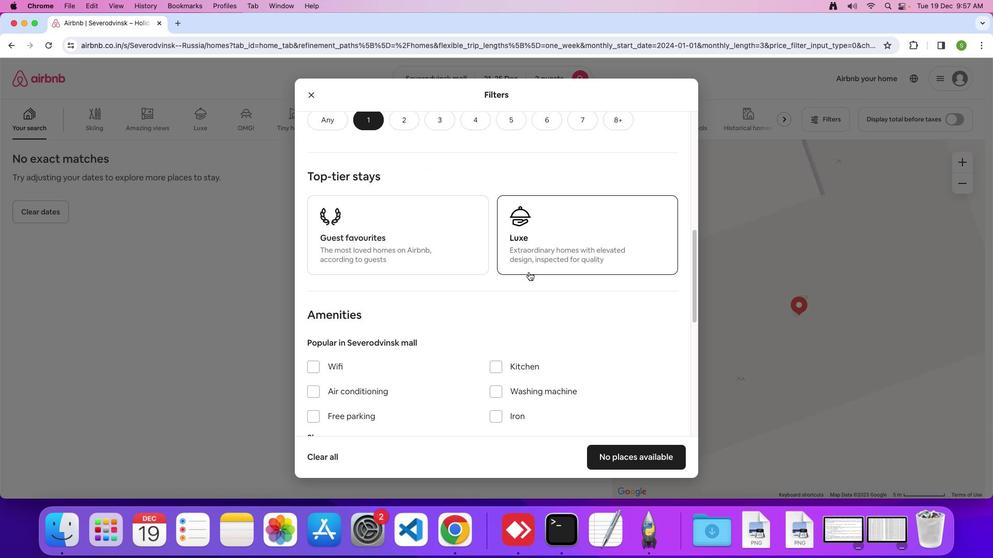 
Action: Mouse scrolled (531, 275) with delta (2, 2)
Screenshot: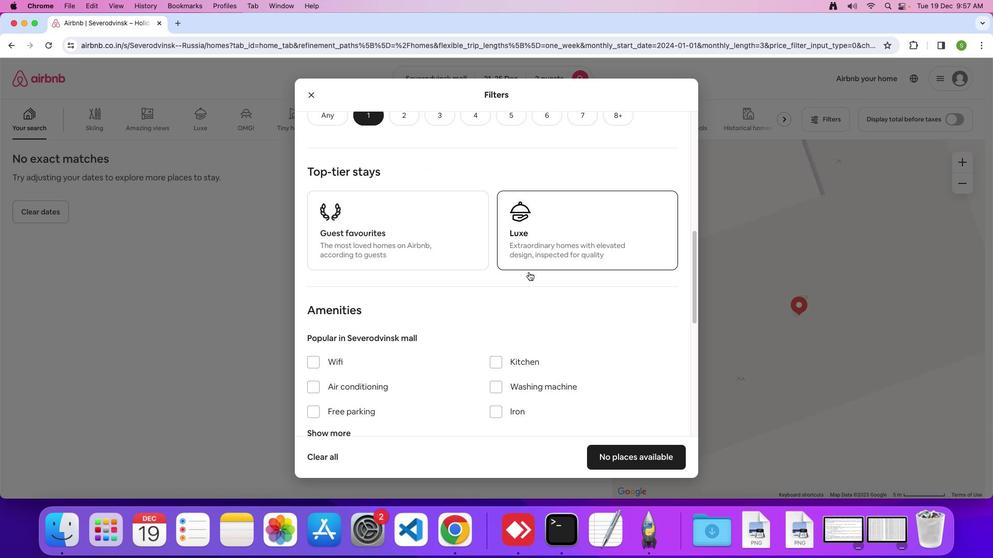 
Action: Mouse scrolled (531, 275) with delta (2, 2)
Screenshot: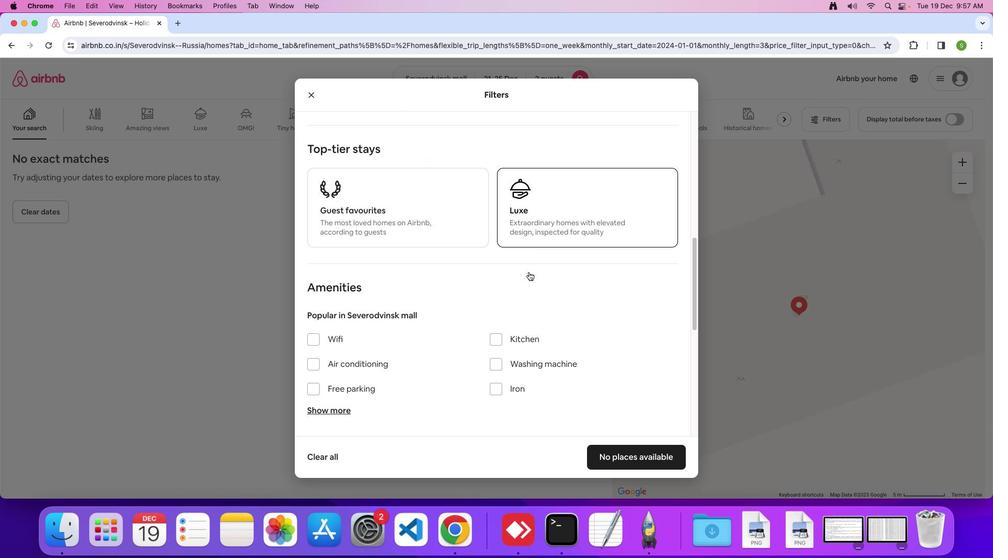
Action: Mouse scrolled (531, 275) with delta (2, 2)
Screenshot: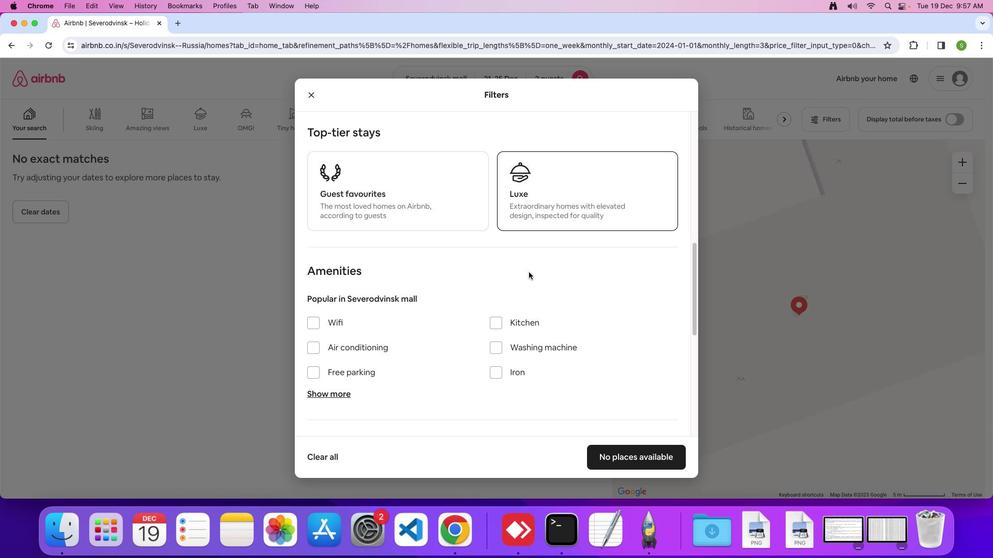 
Action: Mouse scrolled (531, 275) with delta (2, 2)
Screenshot: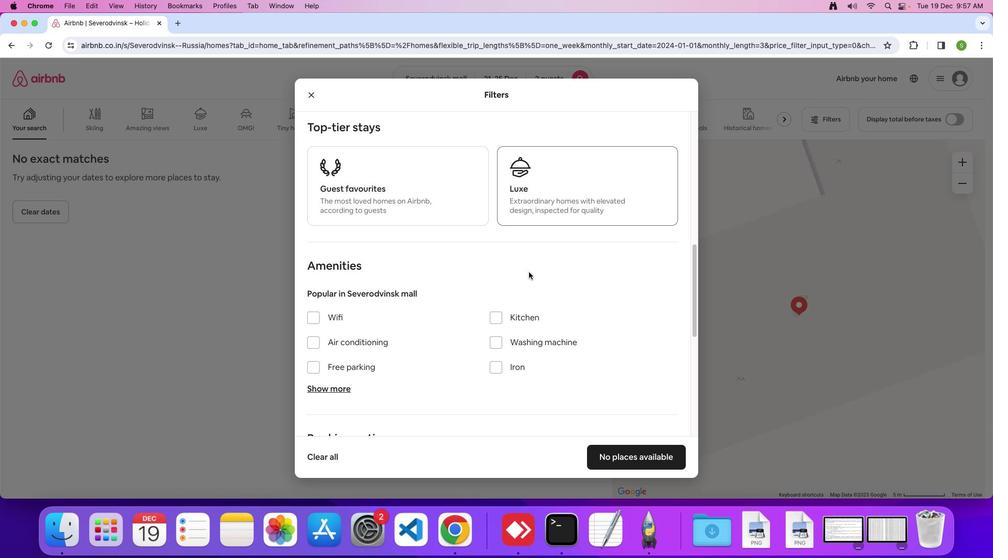 
Action: Mouse moved to (531, 274)
Screenshot: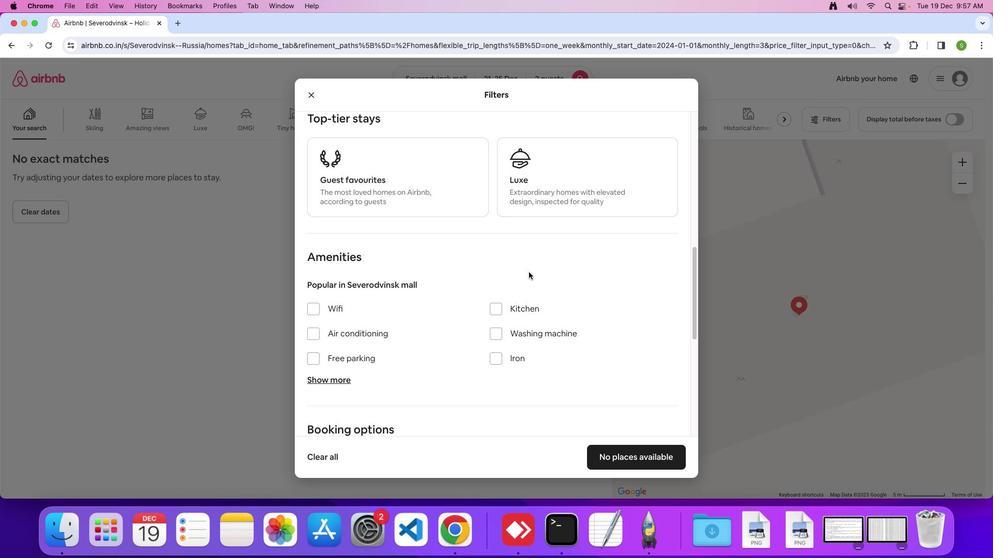 
Action: Mouse scrolled (531, 274) with delta (2, 2)
Screenshot: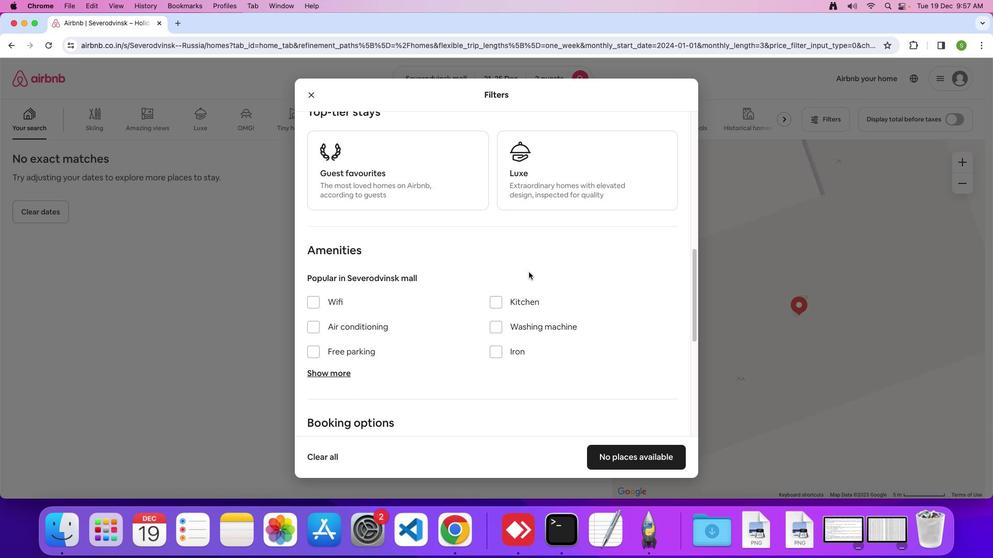 
Action: Mouse scrolled (531, 274) with delta (2, 2)
Screenshot: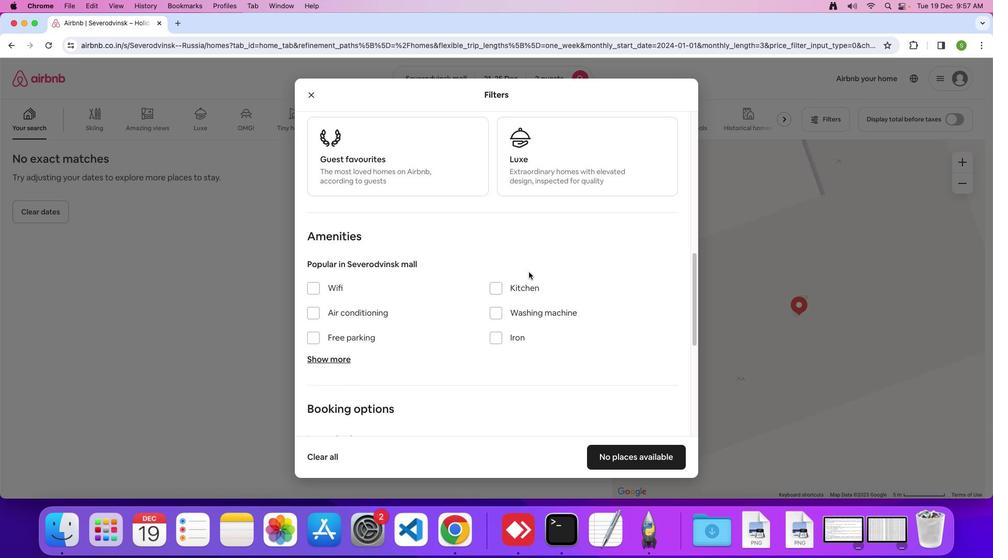 
Action: Mouse scrolled (531, 274) with delta (2, 1)
Screenshot: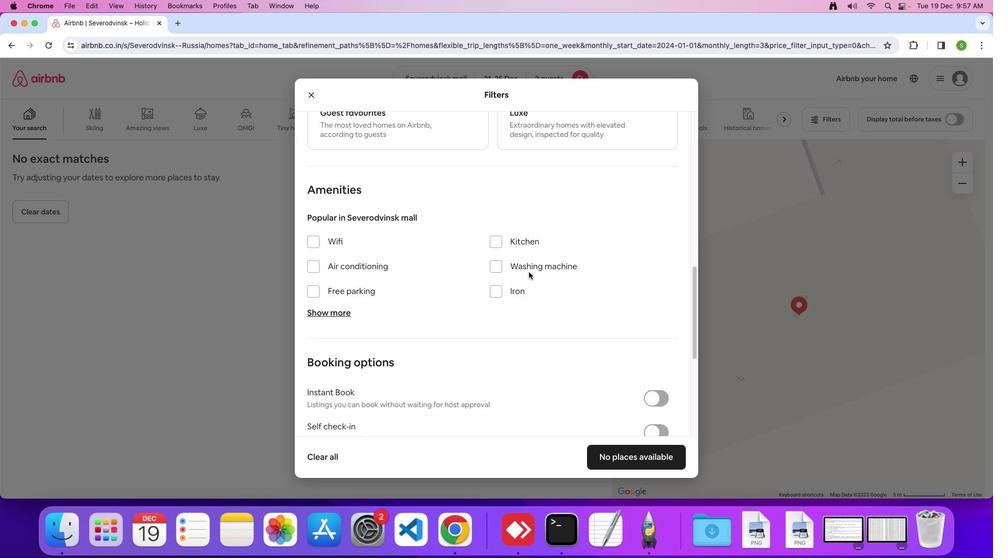 
Action: Mouse moved to (531, 274)
Screenshot: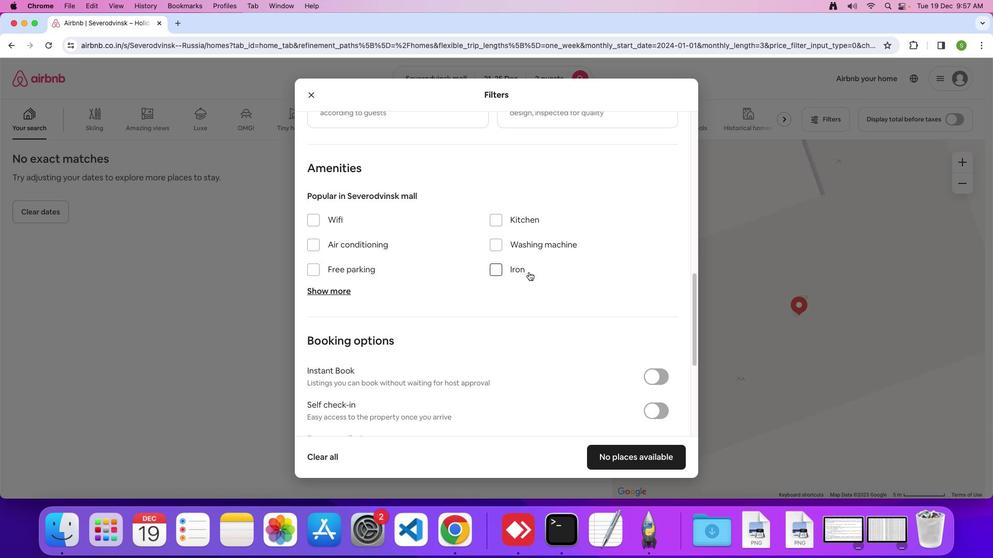 
Action: Mouse scrolled (531, 274) with delta (2, 2)
Screenshot: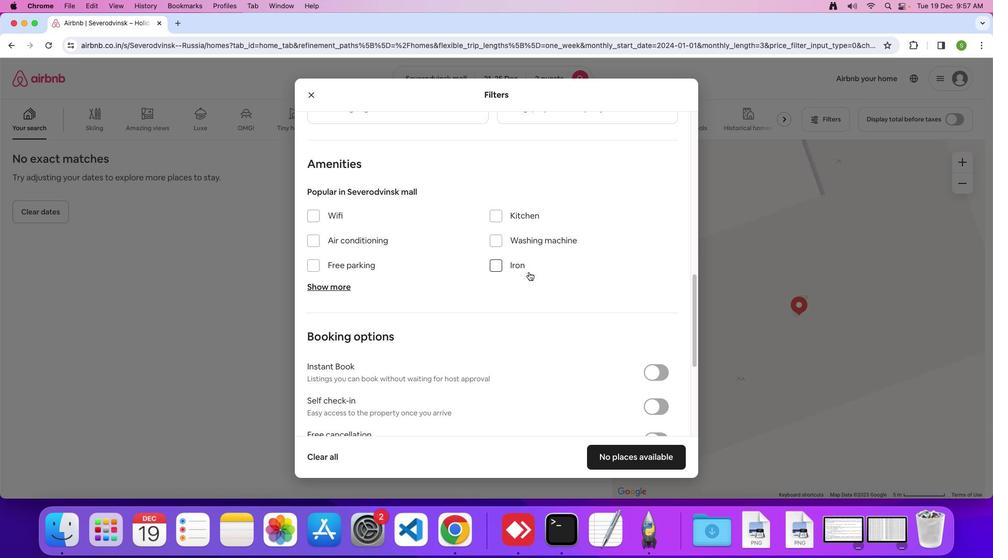 
Action: Mouse scrolled (531, 274) with delta (2, 2)
Screenshot: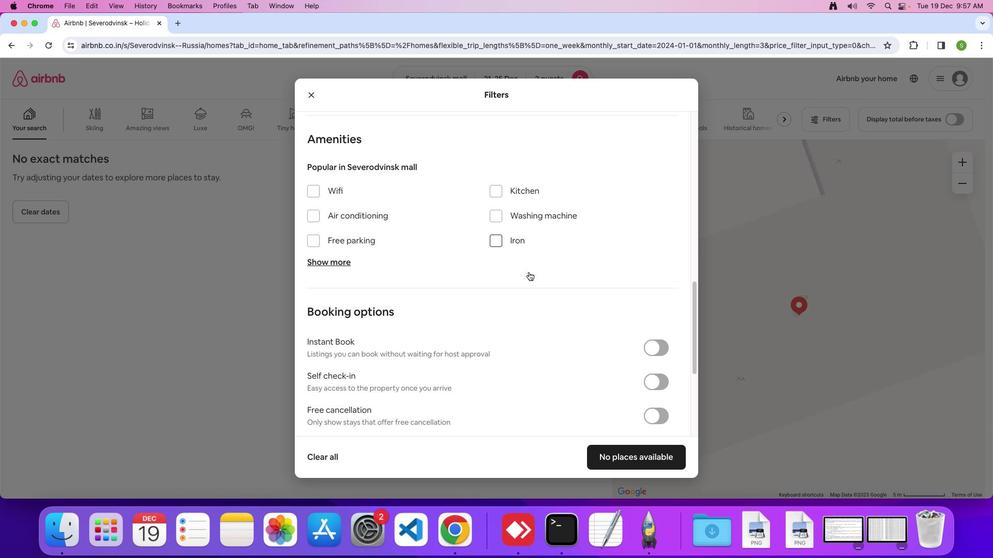 
Action: Mouse scrolled (531, 274) with delta (2, 1)
Screenshot: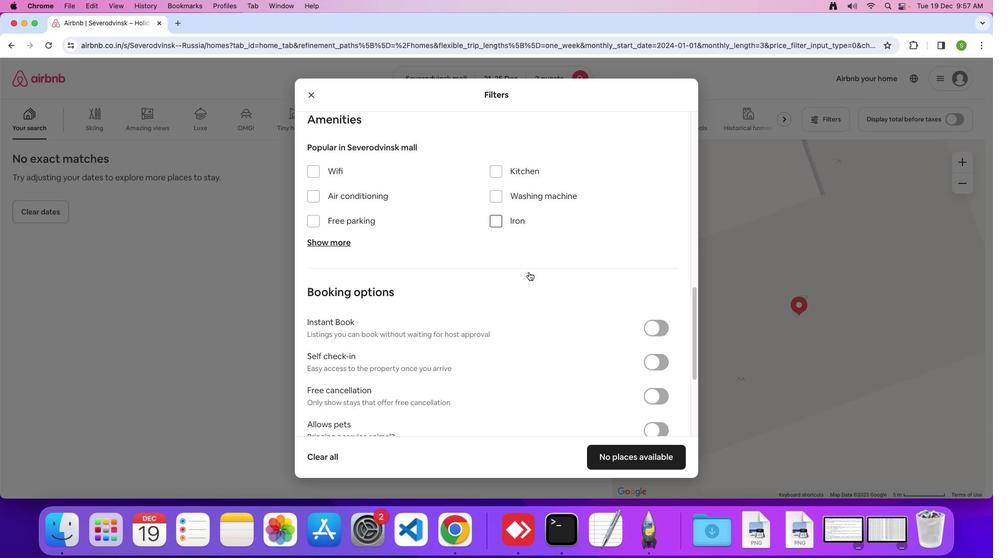 
Action: Mouse scrolled (531, 274) with delta (2, 2)
Screenshot: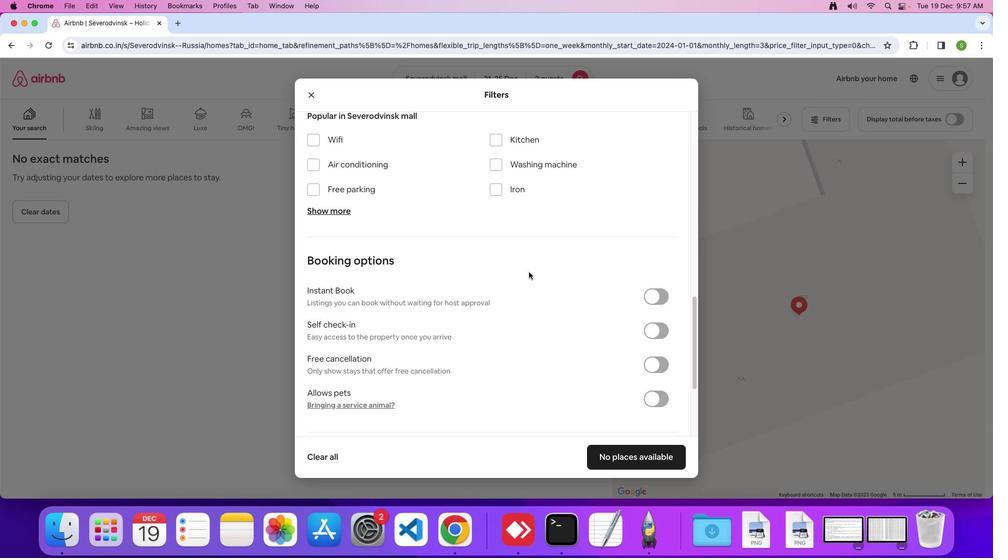 
Action: Mouse scrolled (531, 274) with delta (2, 2)
Screenshot: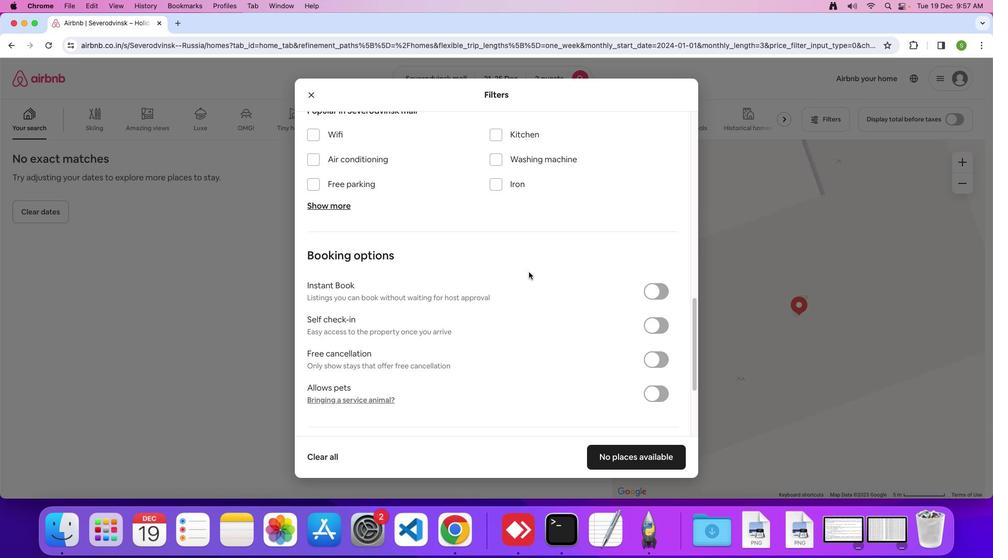 
Action: Mouse scrolled (531, 274) with delta (2, 2)
Screenshot: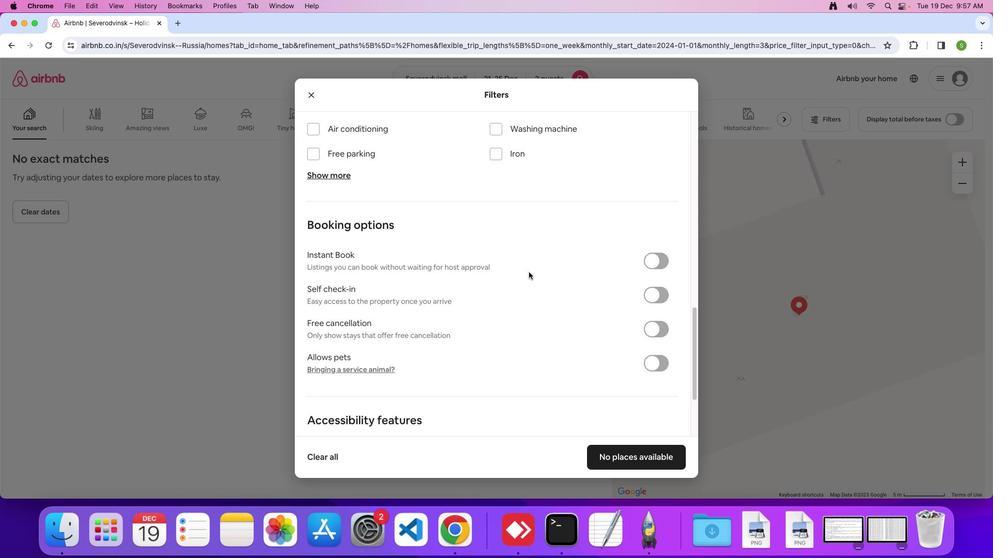 
Action: Mouse scrolled (531, 274) with delta (2, 2)
Screenshot: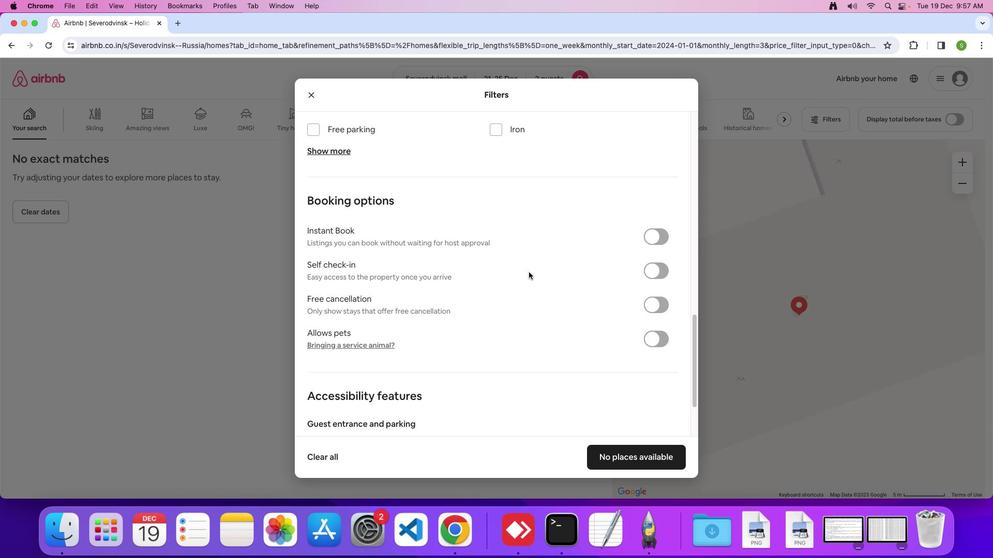
Action: Mouse scrolled (531, 274) with delta (2, 2)
Screenshot: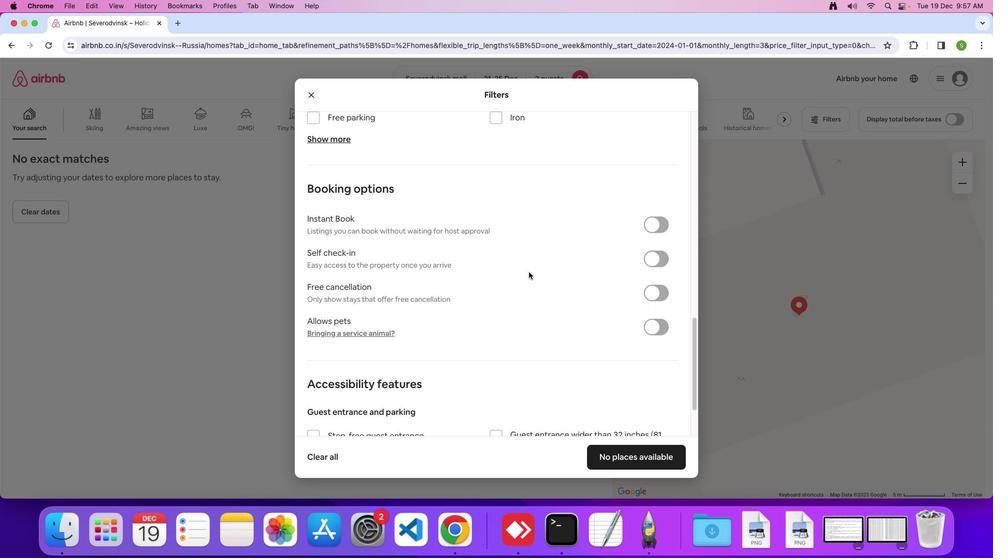 
Action: Mouse scrolled (531, 274) with delta (2, 1)
Screenshot: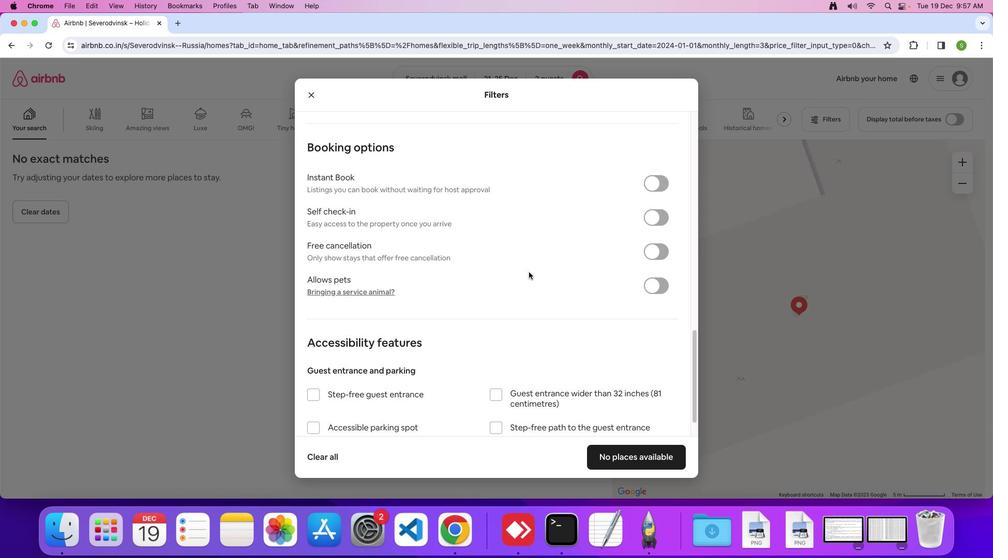 
Action: Mouse scrolled (531, 274) with delta (2, 2)
Screenshot: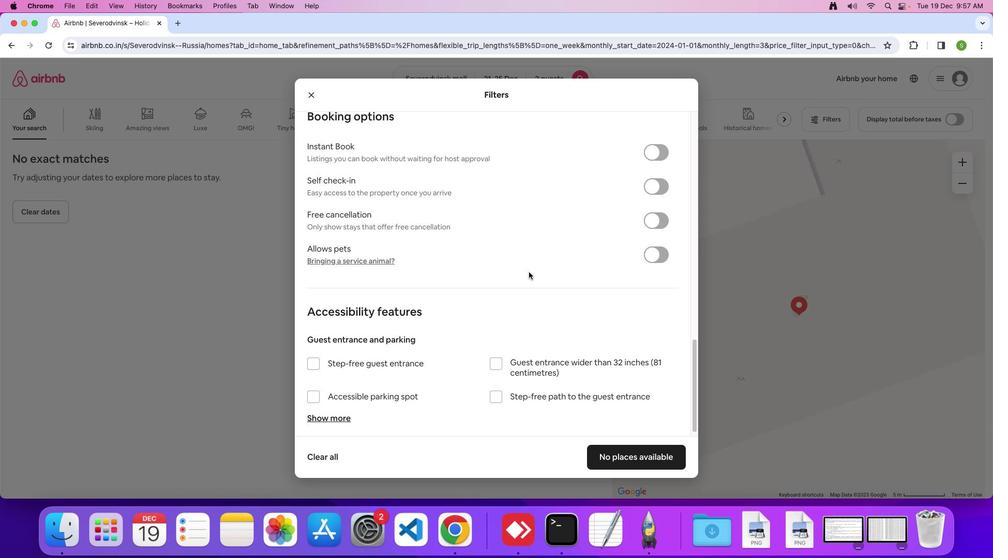 
Action: Mouse scrolled (531, 274) with delta (2, 2)
Screenshot: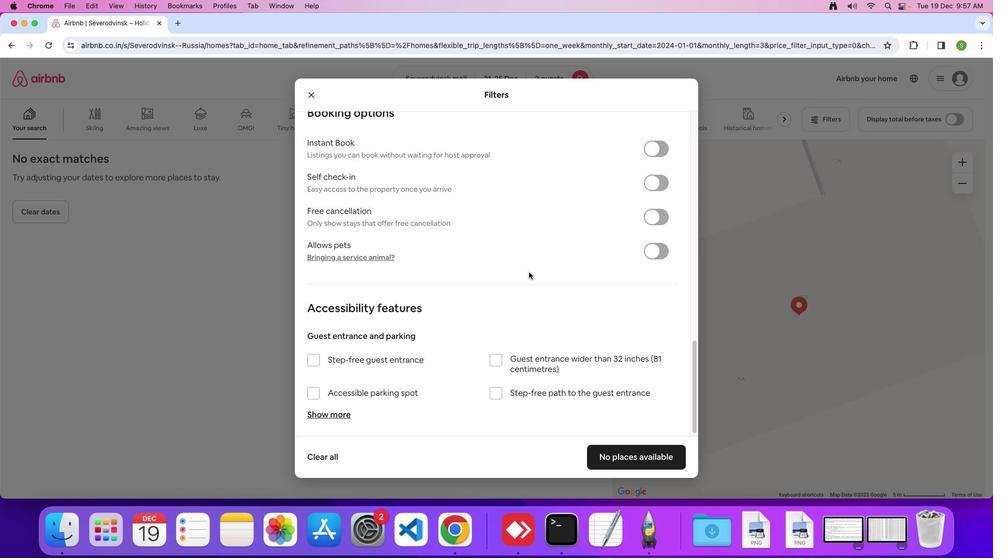 
Action: Mouse scrolled (531, 274) with delta (2, 2)
Screenshot: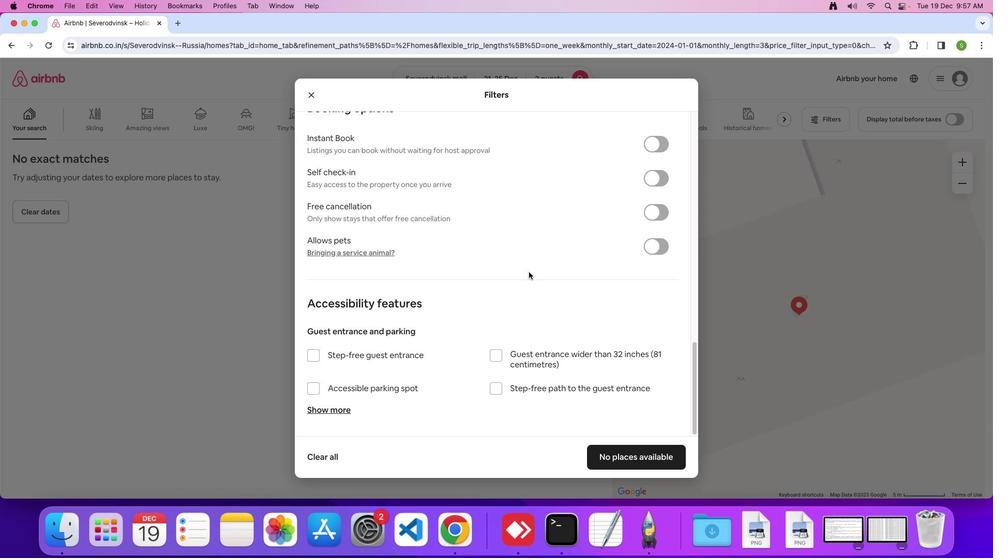 
Action: Mouse scrolled (531, 274) with delta (2, 2)
Screenshot: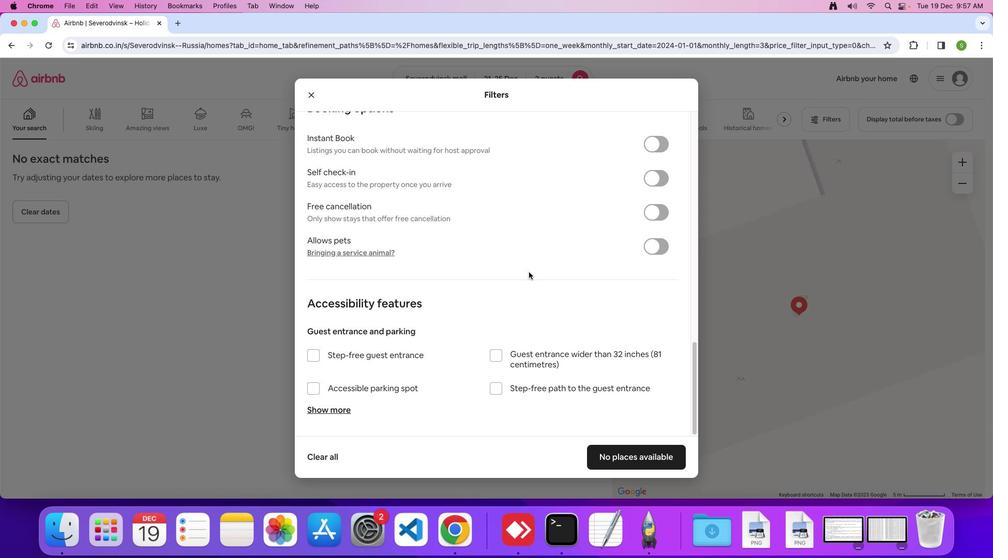 
Action: Mouse scrolled (531, 274) with delta (2, 2)
Screenshot: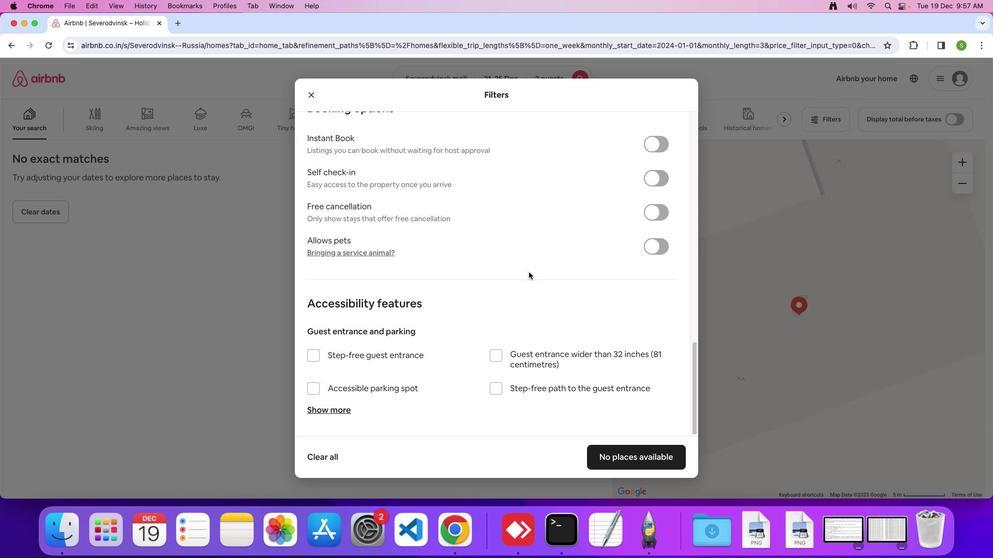 
Action: Mouse scrolled (531, 274) with delta (2, 1)
Screenshot: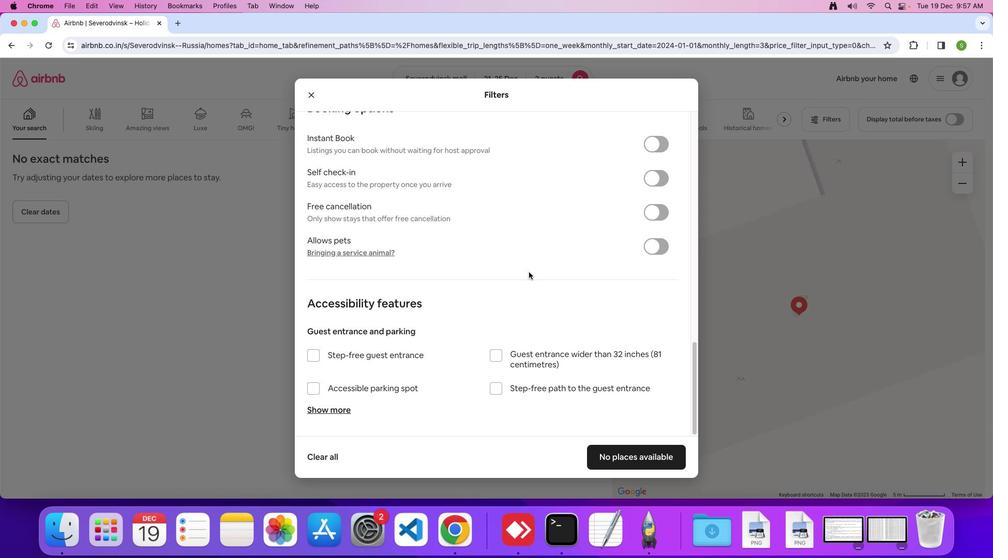 
Action: Mouse moved to (634, 459)
Screenshot: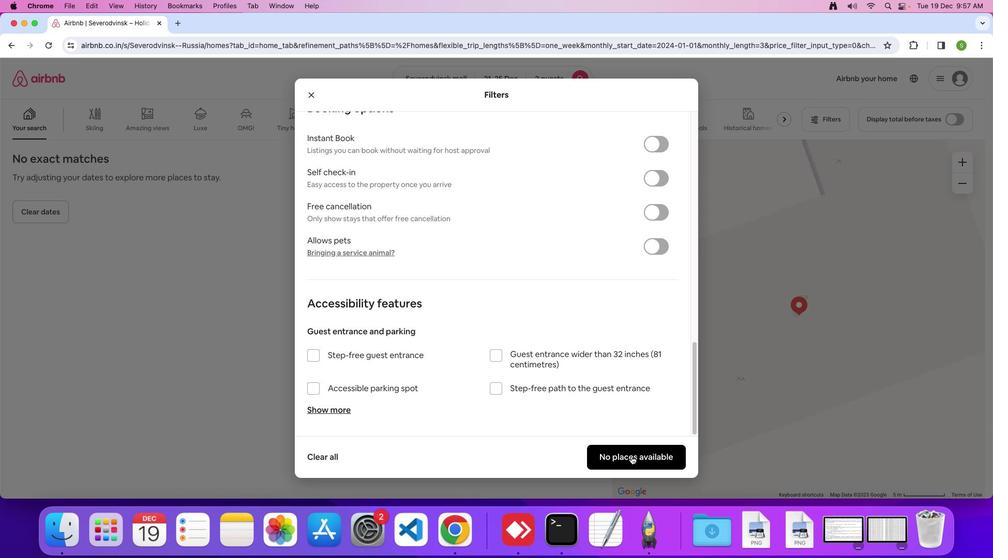
Action: Mouse pressed left at (634, 459)
Screenshot: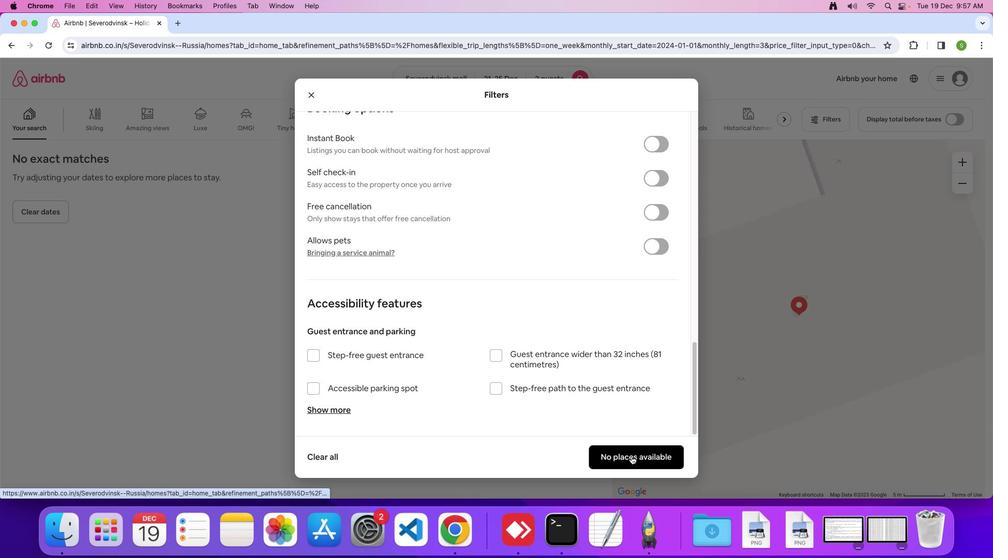 
Action: Mouse moved to (527, 281)
Screenshot: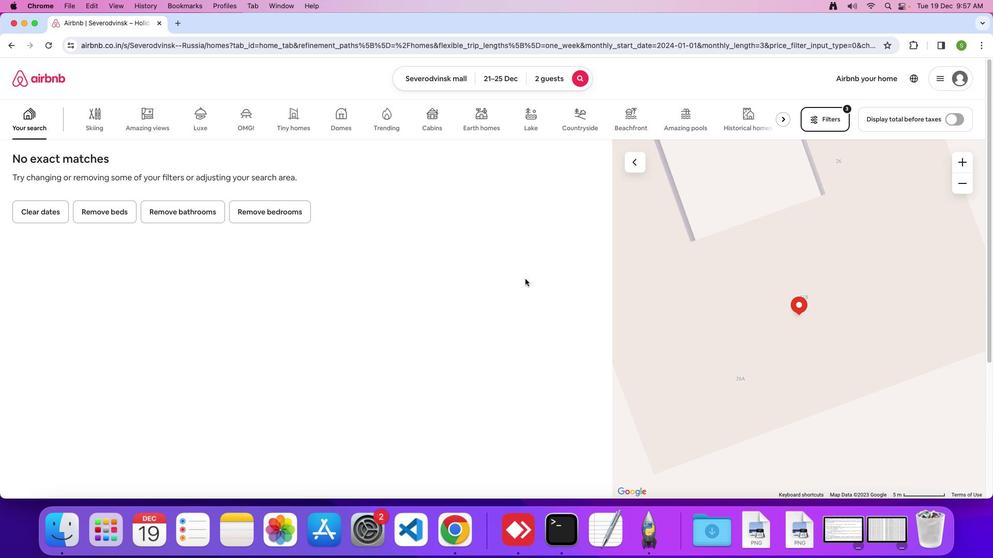 
